 Task: Look for space in Potenza, Italy from 8th June, 2023 to 16th June, 2023 for 2 adults in price range Rs.10000 to Rs.15000. Place can be entire place with 1  bedroom having 1 bed and 1 bathroom. Property type can be house, flat, guest house, hotel. Amenities needed are: wifi. Booking option can be shelf check-in. Required host language is English.
Action: Mouse moved to (409, 99)
Screenshot: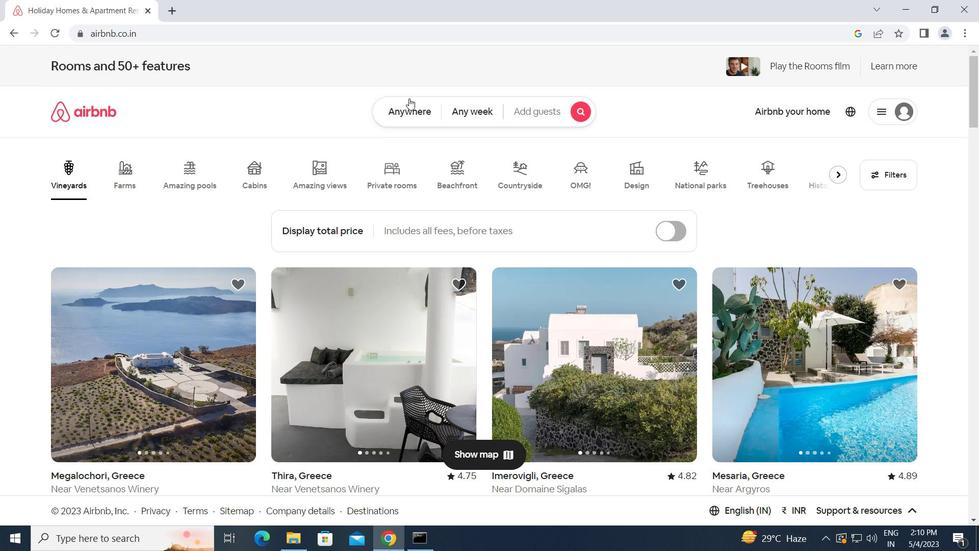 
Action: Mouse pressed left at (409, 99)
Screenshot: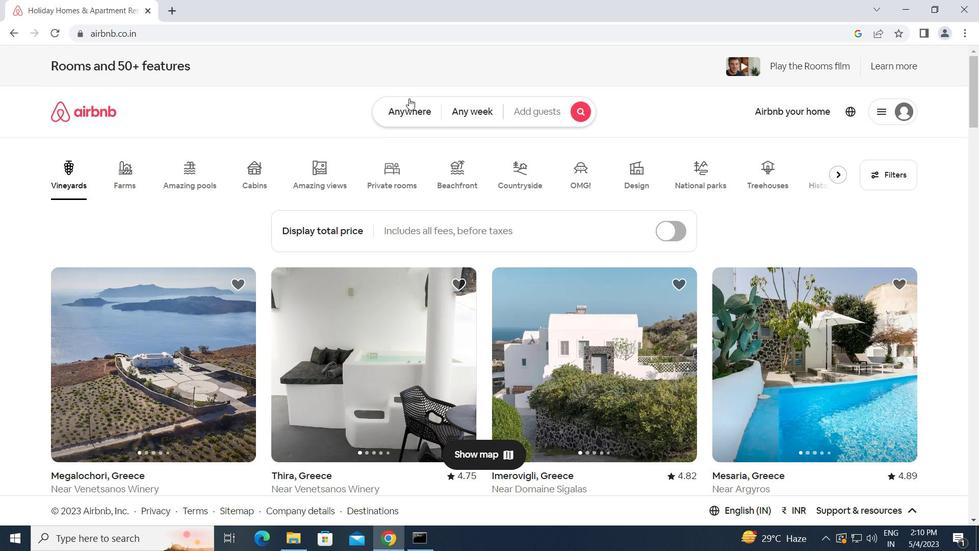 
Action: Mouse moved to (346, 153)
Screenshot: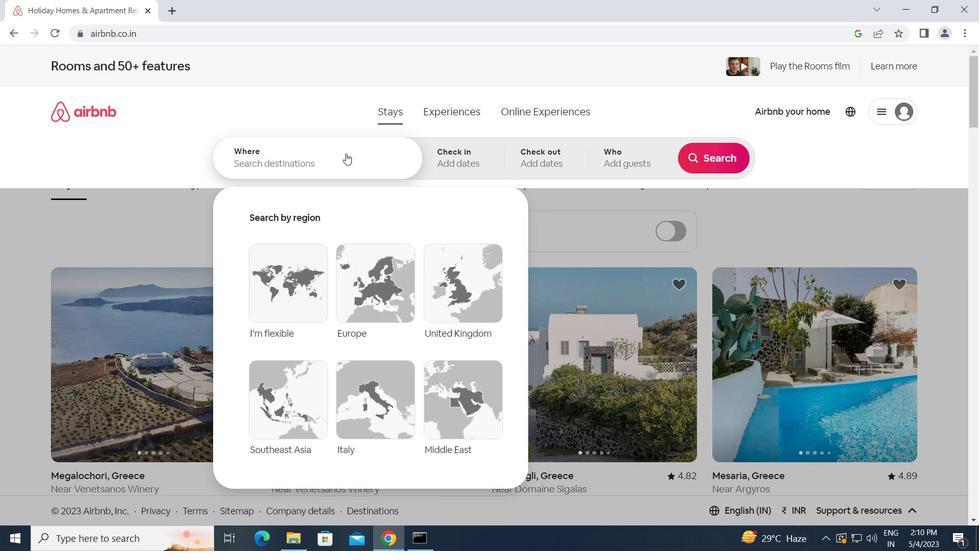 
Action: Mouse pressed left at (346, 153)
Screenshot: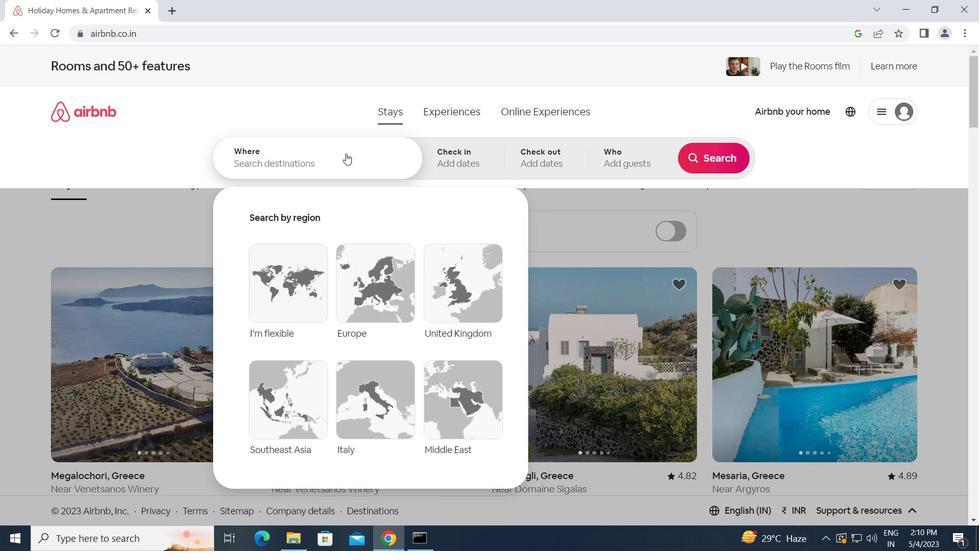 
Action: Key pressed <Key.caps_lock>p<Key.caps_lock>otenza,<Key.space><Key.caps_lock>i<Key.caps_lock>taly<Key.enter>
Screenshot: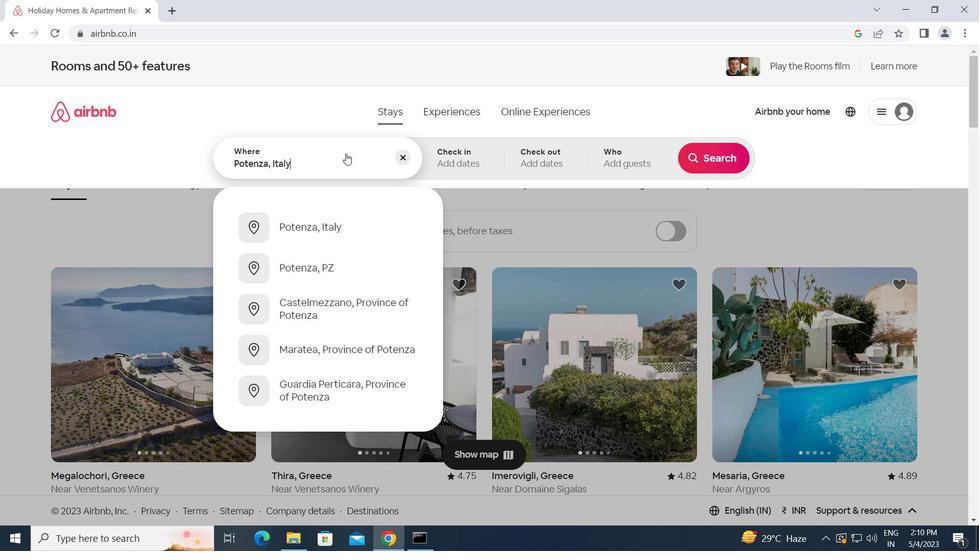 
Action: Mouse moved to (648, 342)
Screenshot: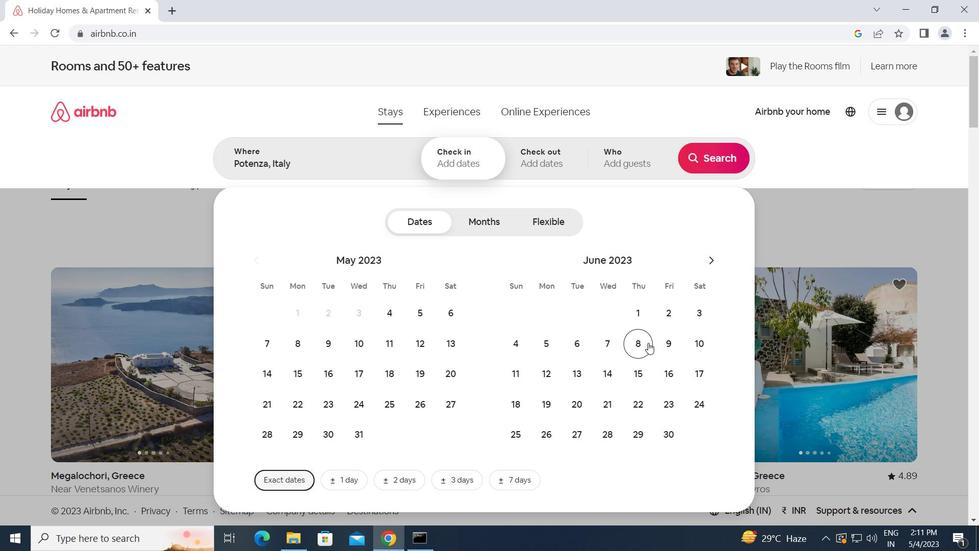
Action: Mouse pressed left at (648, 342)
Screenshot: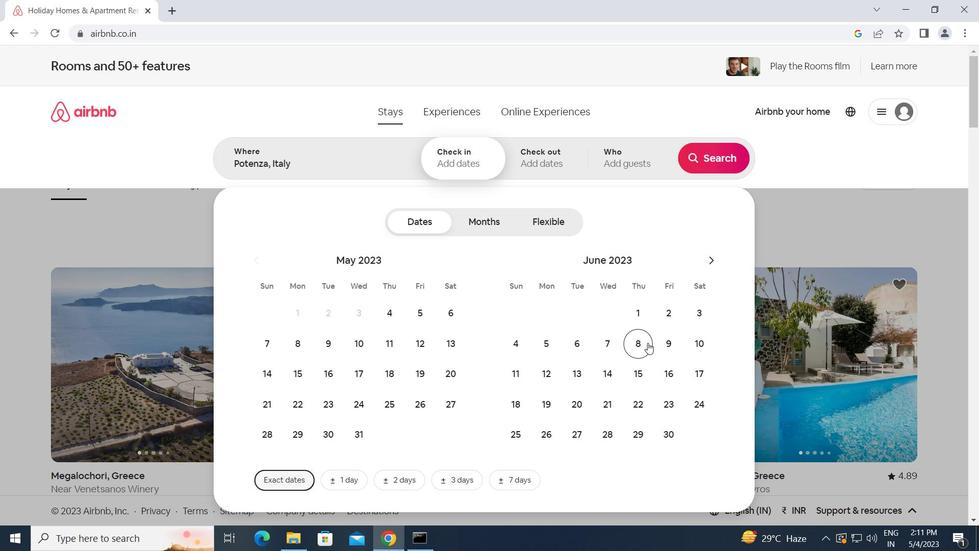 
Action: Mouse moved to (672, 374)
Screenshot: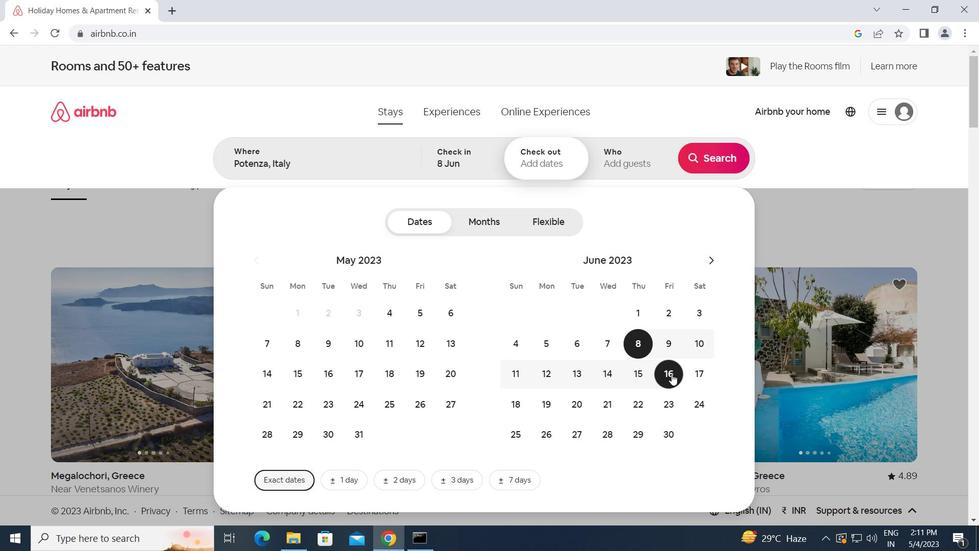 
Action: Mouse pressed left at (672, 374)
Screenshot: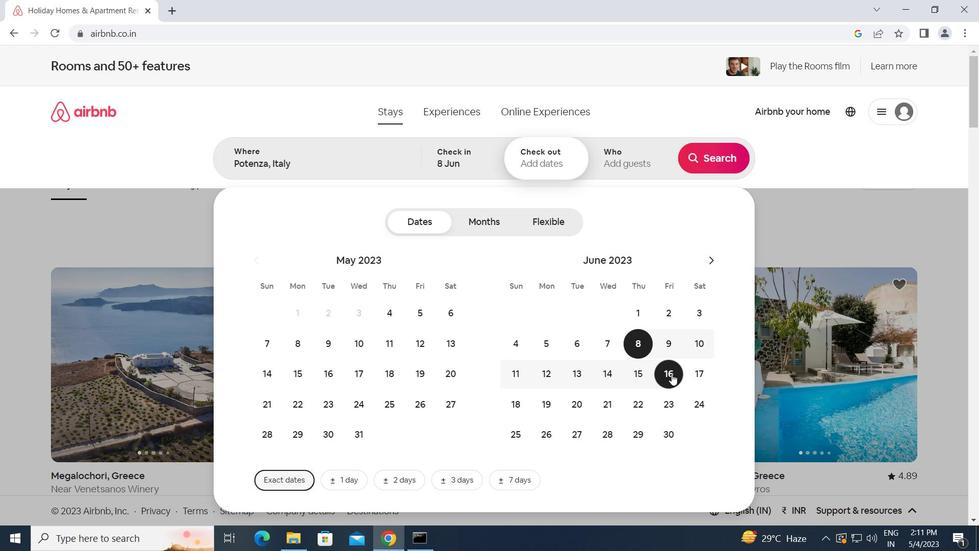 
Action: Mouse moved to (616, 152)
Screenshot: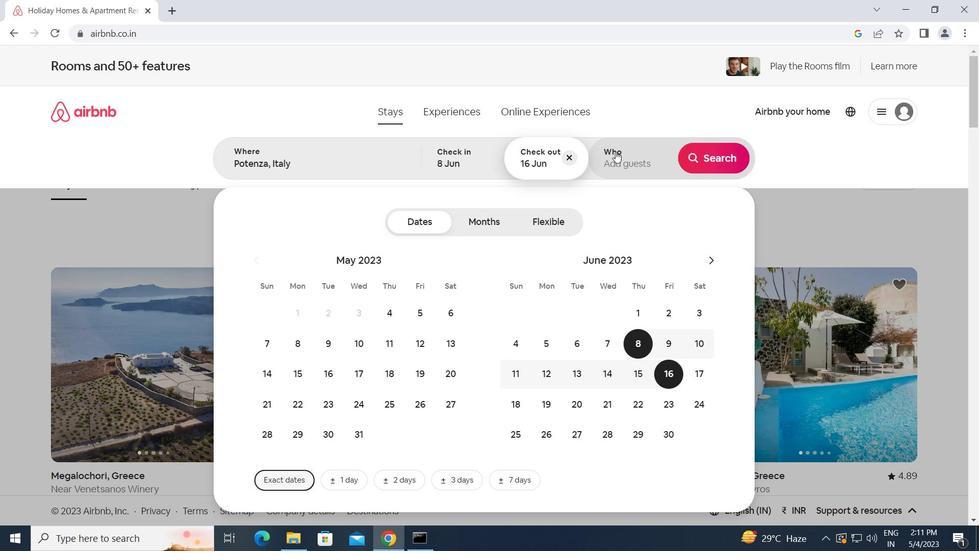 
Action: Mouse pressed left at (616, 152)
Screenshot: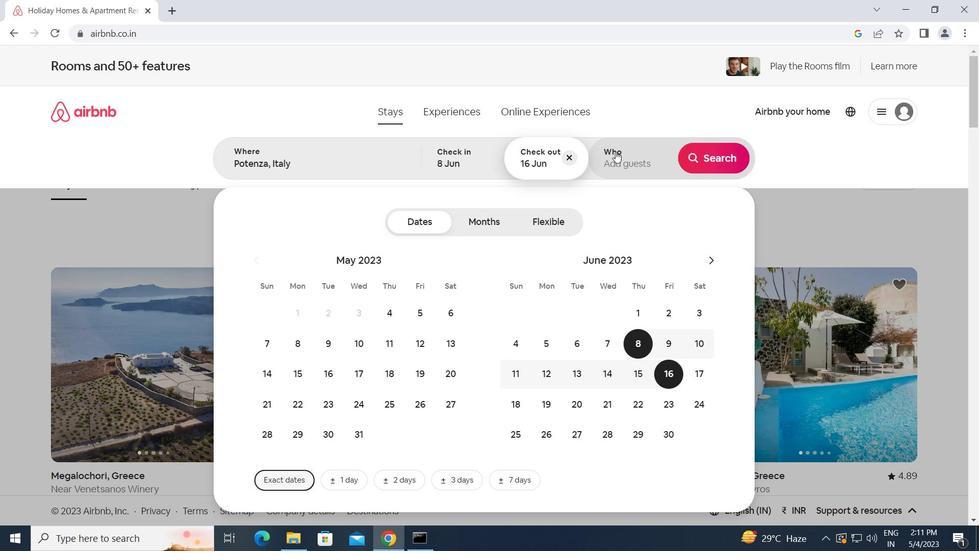 
Action: Mouse moved to (724, 230)
Screenshot: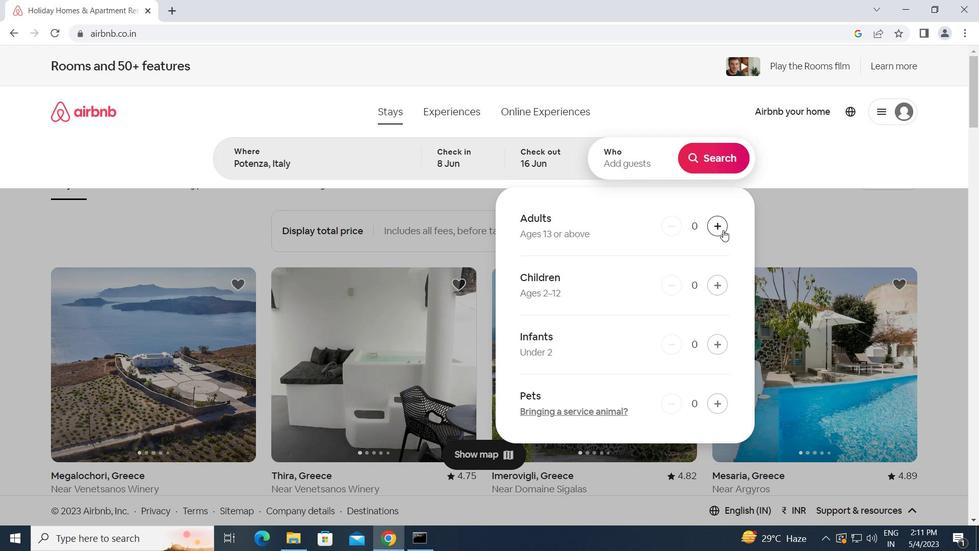 
Action: Mouse pressed left at (724, 230)
Screenshot: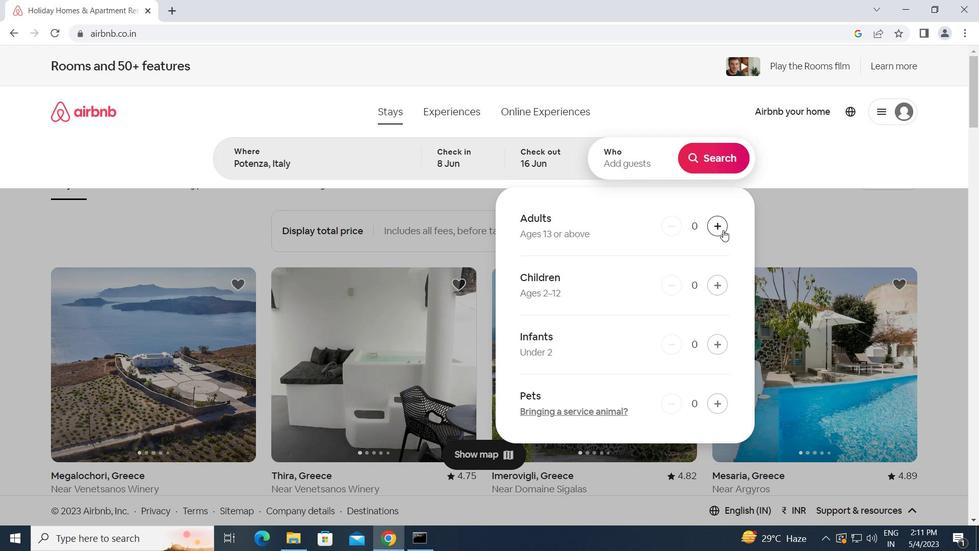 
Action: Mouse pressed left at (724, 230)
Screenshot: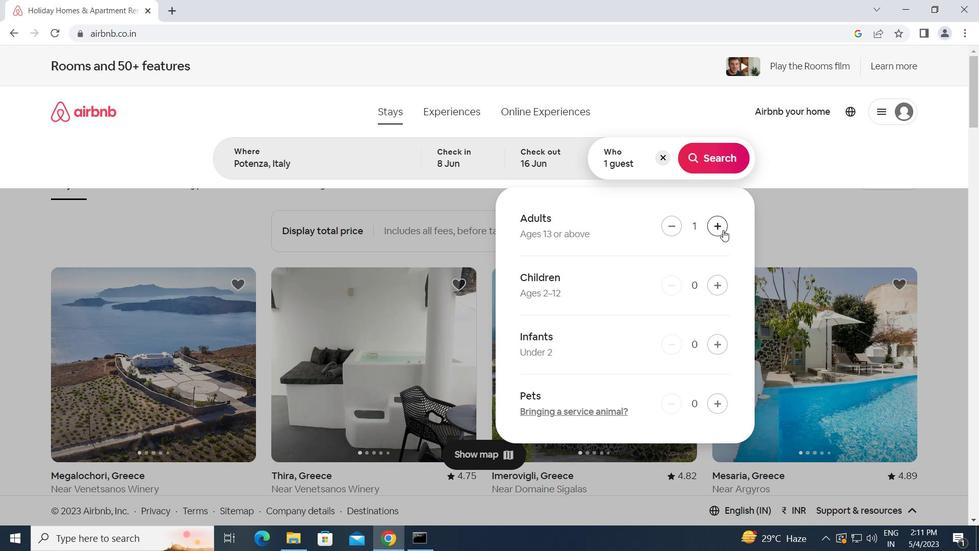 
Action: Mouse moved to (709, 165)
Screenshot: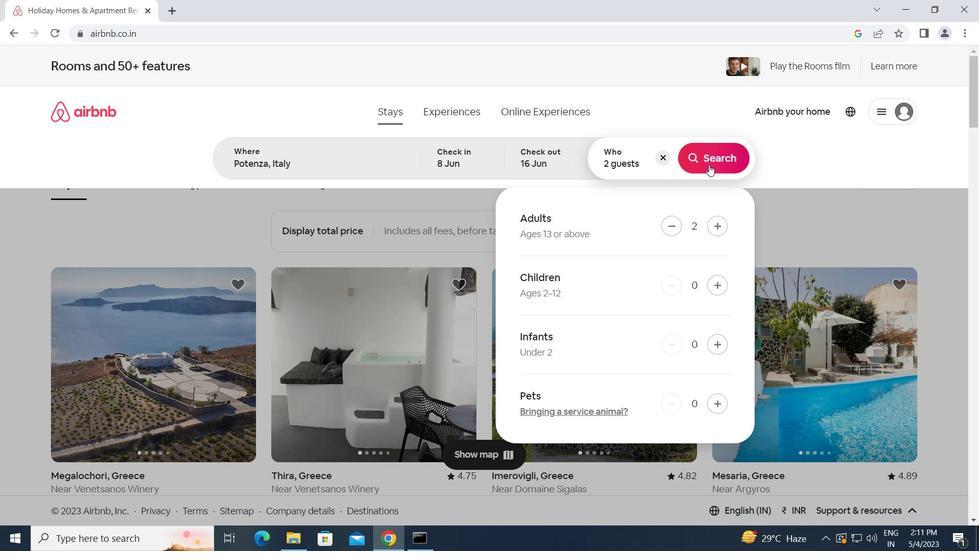 
Action: Mouse pressed left at (709, 165)
Screenshot: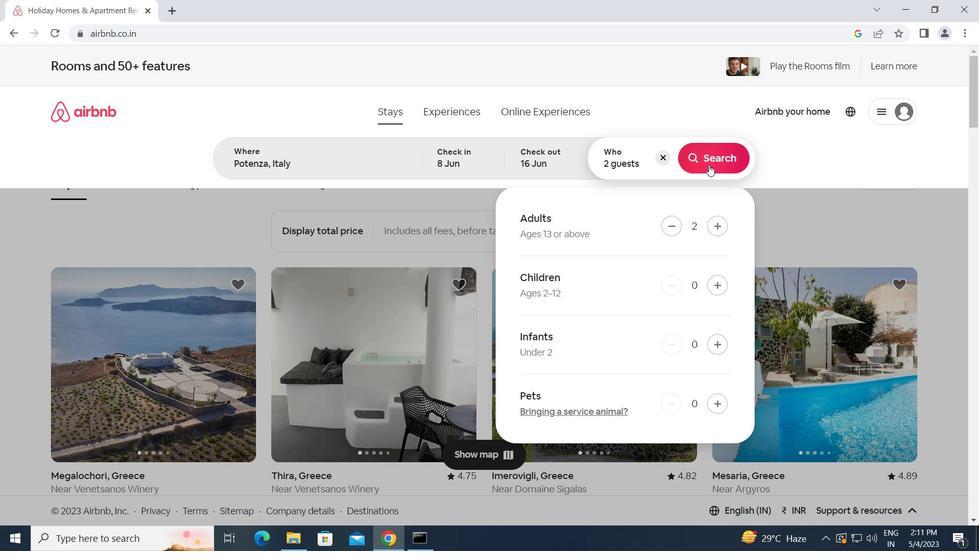 
Action: Mouse moved to (919, 121)
Screenshot: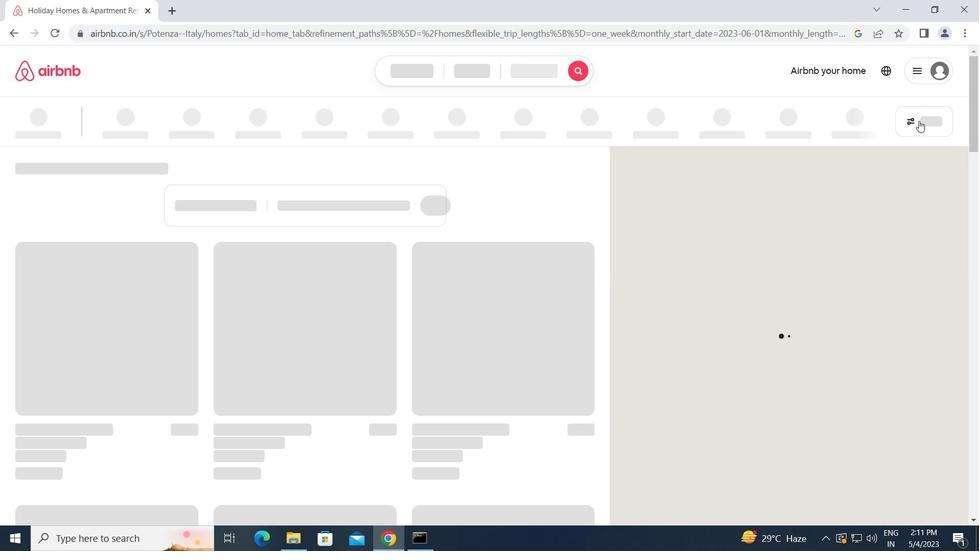 
Action: Mouse pressed left at (919, 121)
Screenshot: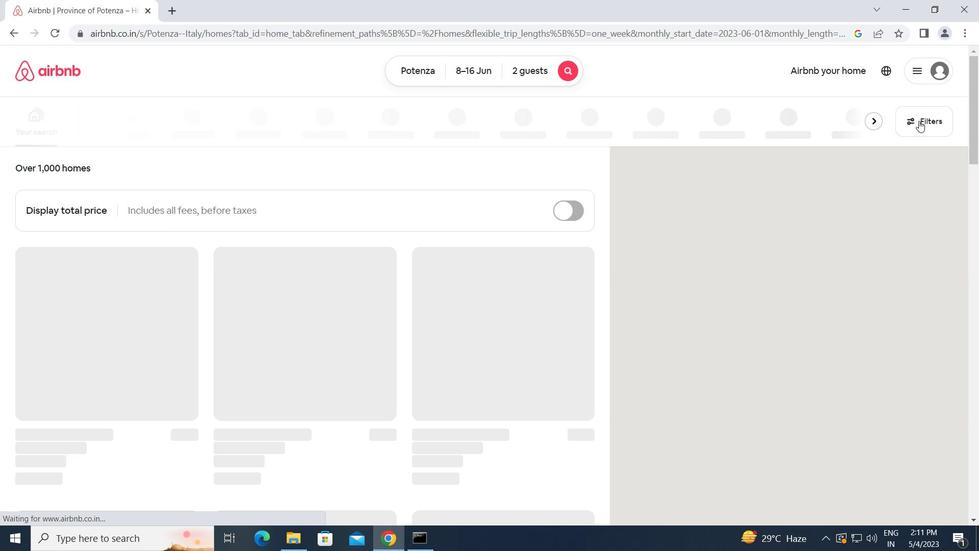 
Action: Mouse moved to (320, 289)
Screenshot: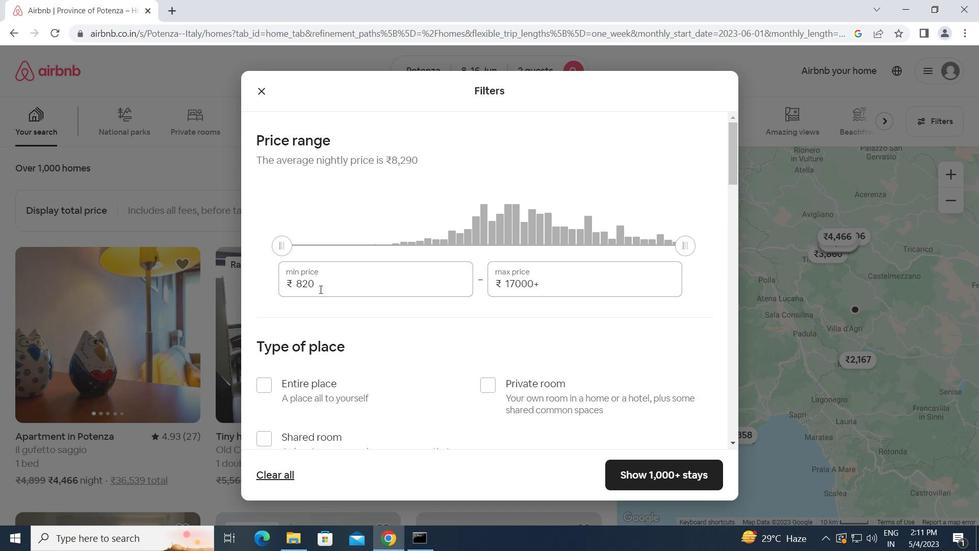 
Action: Mouse pressed left at (320, 289)
Screenshot: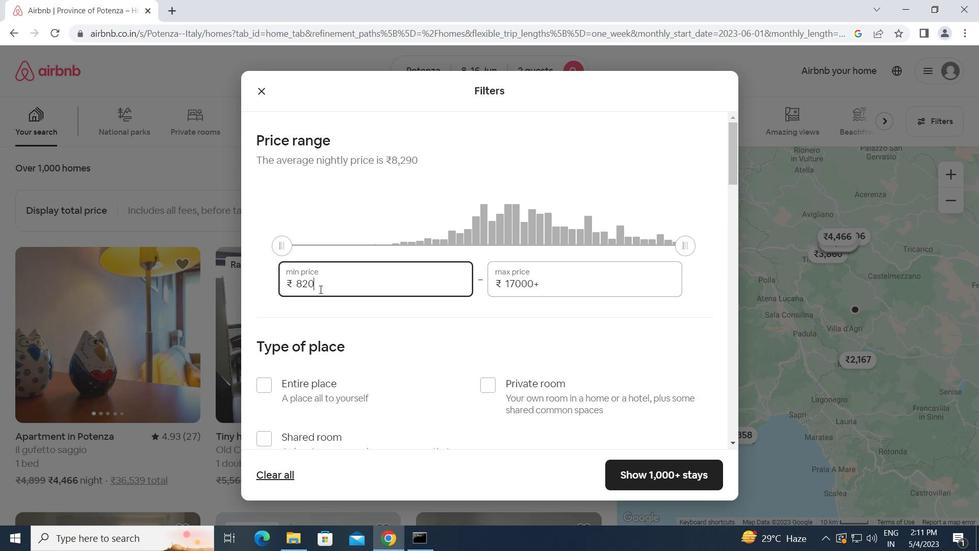 
Action: Mouse moved to (294, 291)
Screenshot: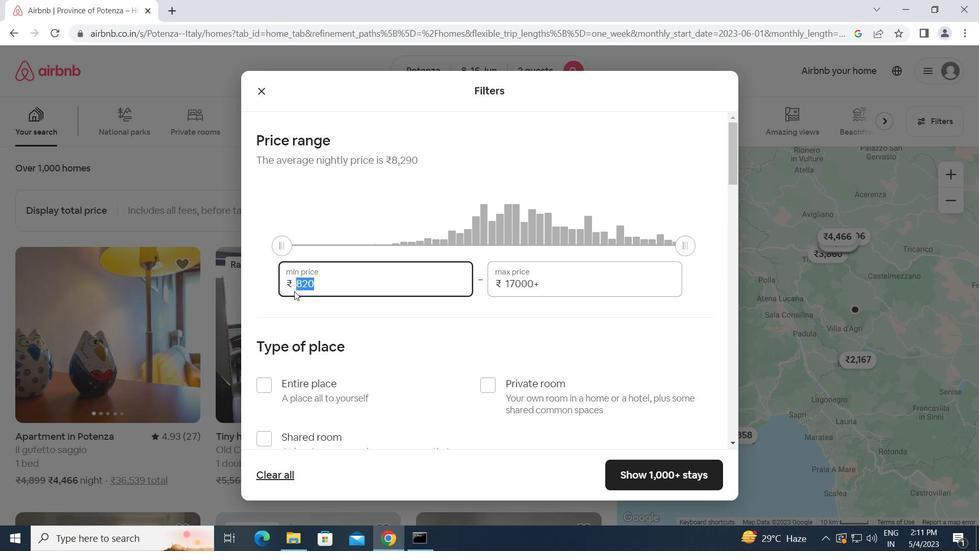 
Action: Key pressed 10
Screenshot: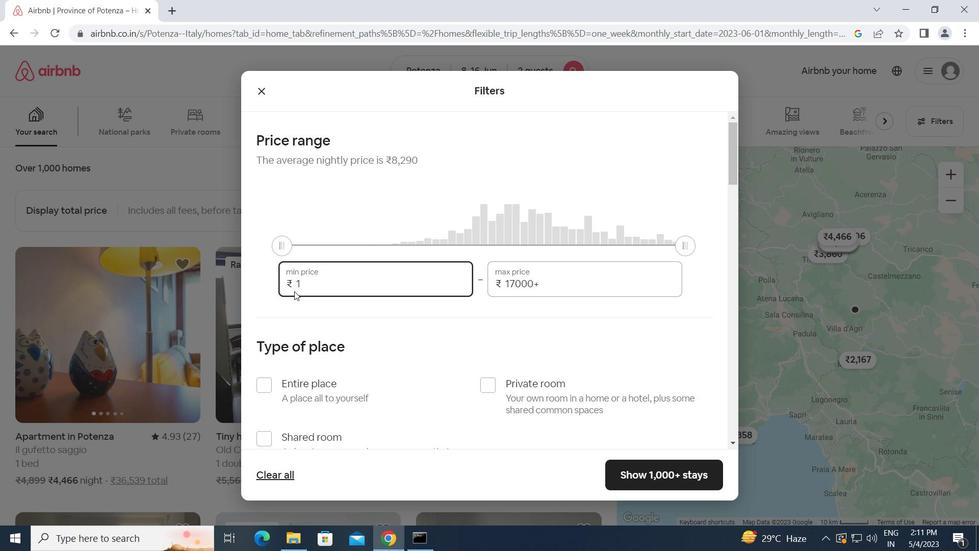
Action: Mouse moved to (348, 308)
Screenshot: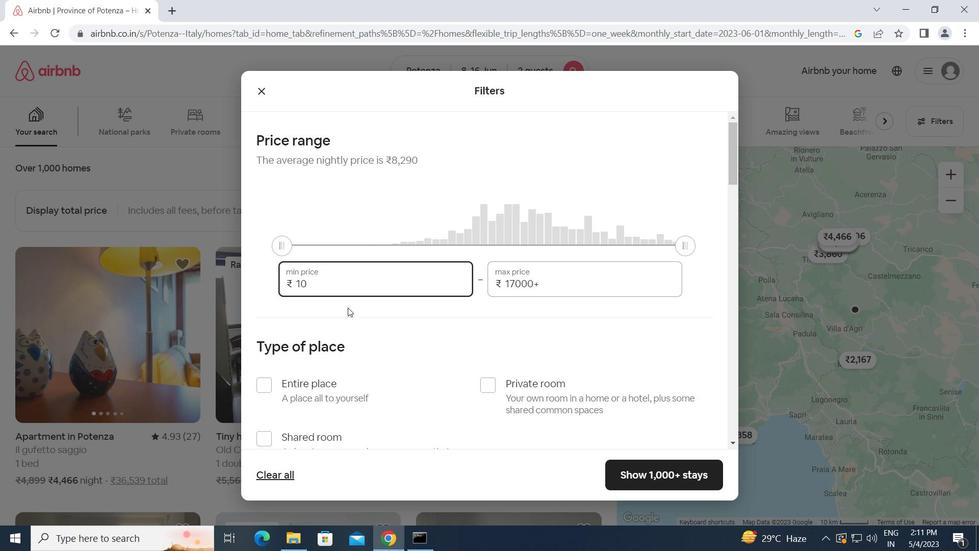 
Action: Key pressed 000<Key.tab>15000
Screenshot: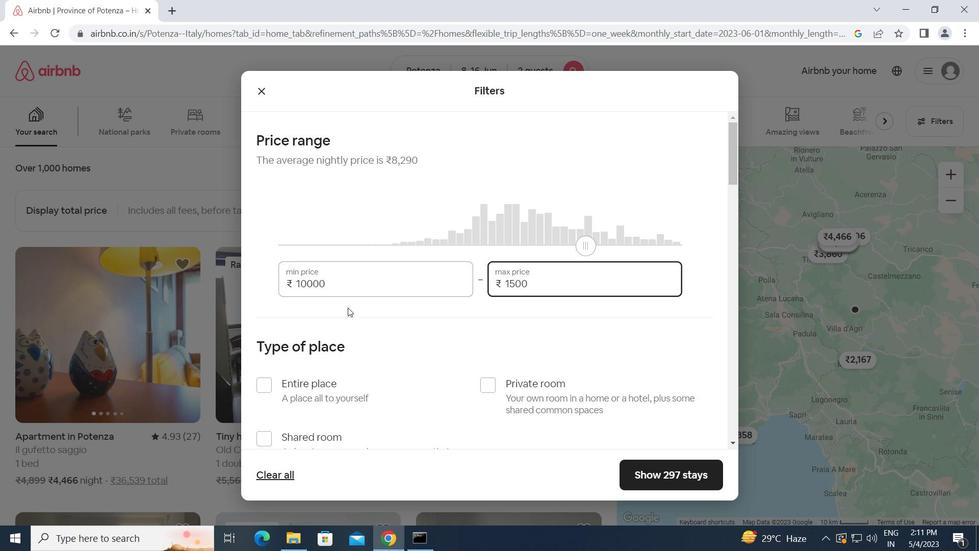 
Action: Mouse moved to (266, 384)
Screenshot: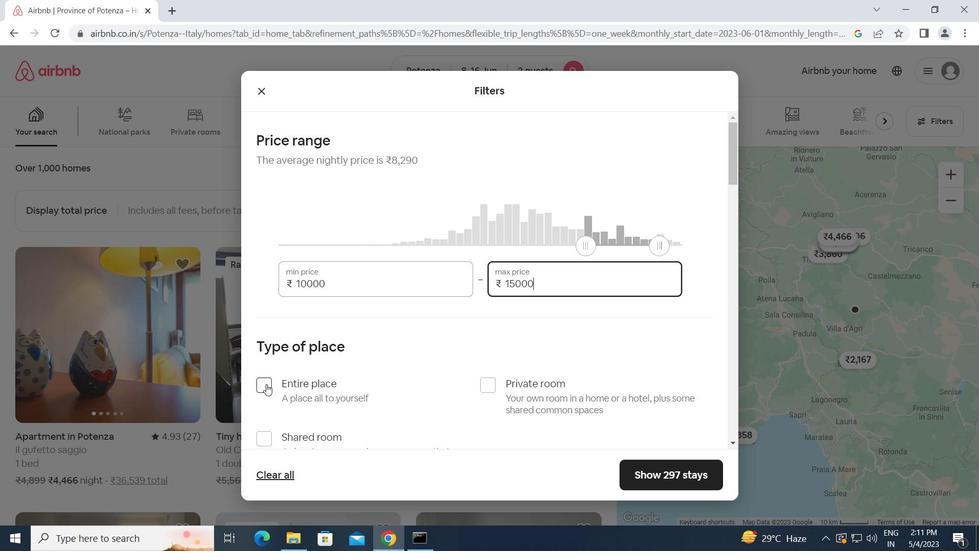 
Action: Mouse pressed left at (266, 384)
Screenshot: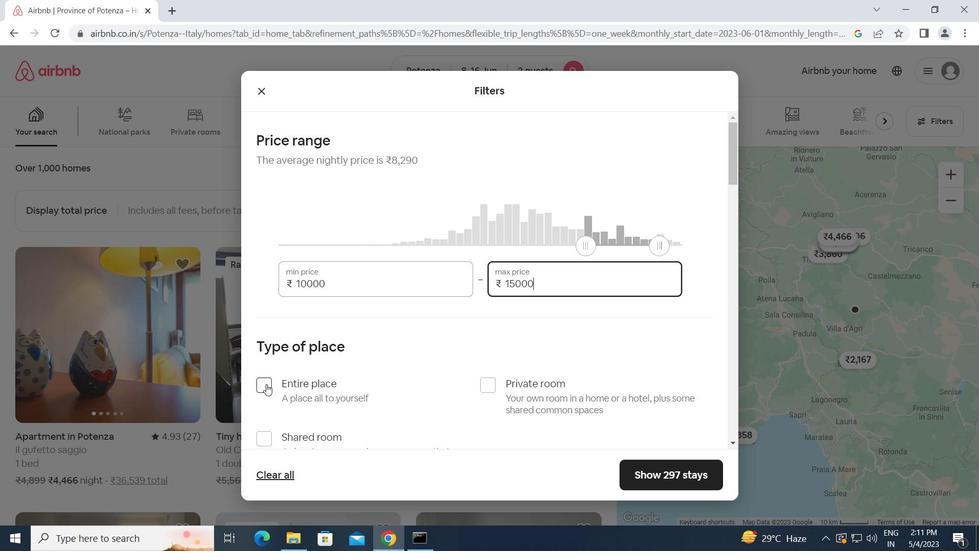 
Action: Mouse moved to (380, 374)
Screenshot: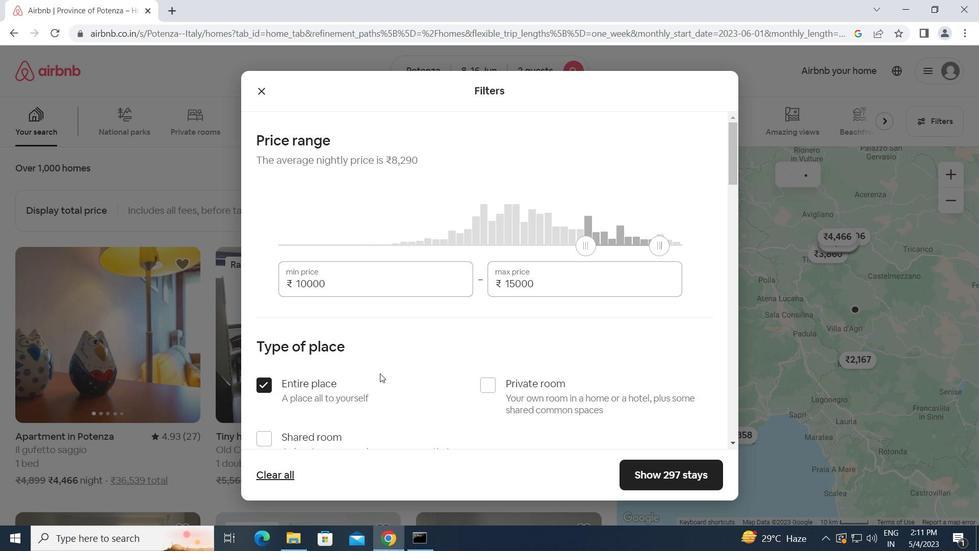 
Action: Mouse scrolled (380, 373) with delta (0, 0)
Screenshot: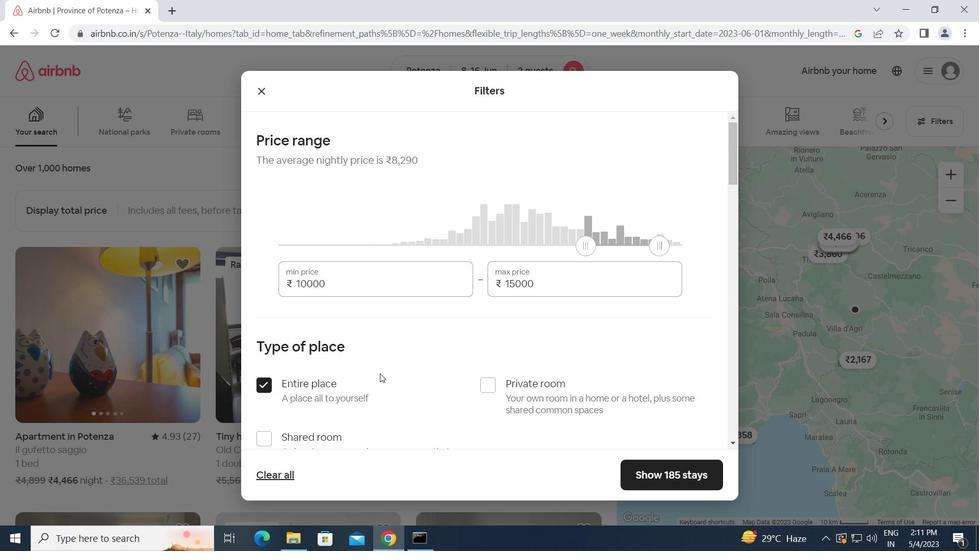 
Action: Mouse scrolled (380, 373) with delta (0, 0)
Screenshot: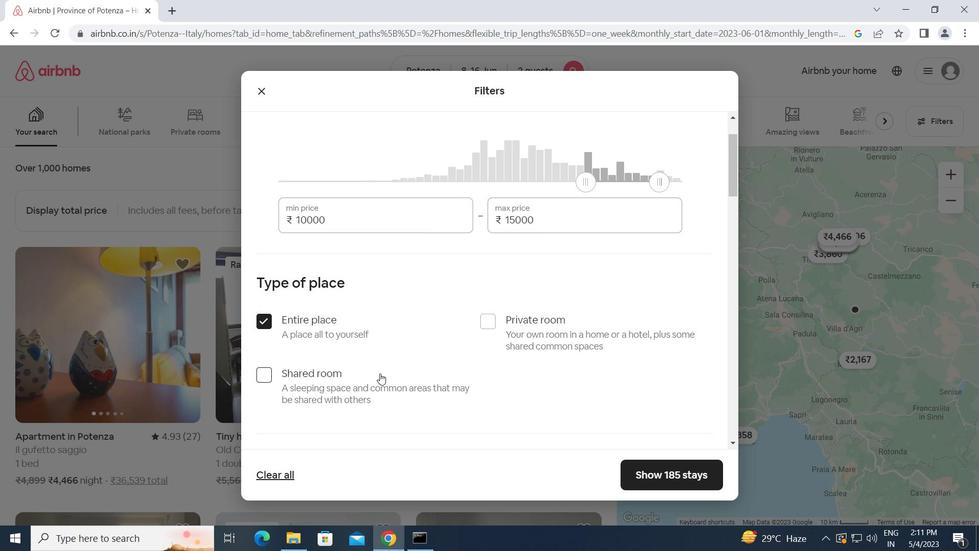 
Action: Mouse moved to (333, 385)
Screenshot: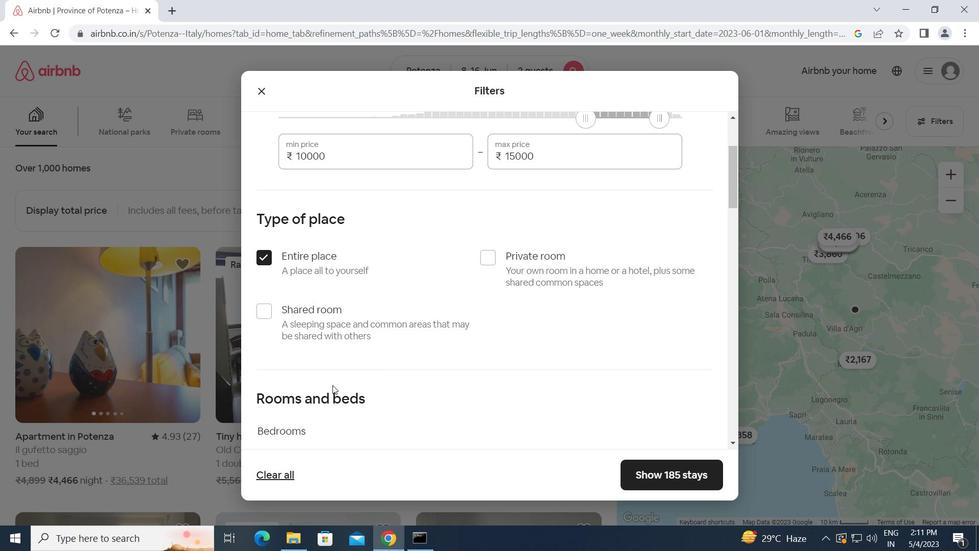 
Action: Mouse scrolled (333, 384) with delta (0, 0)
Screenshot: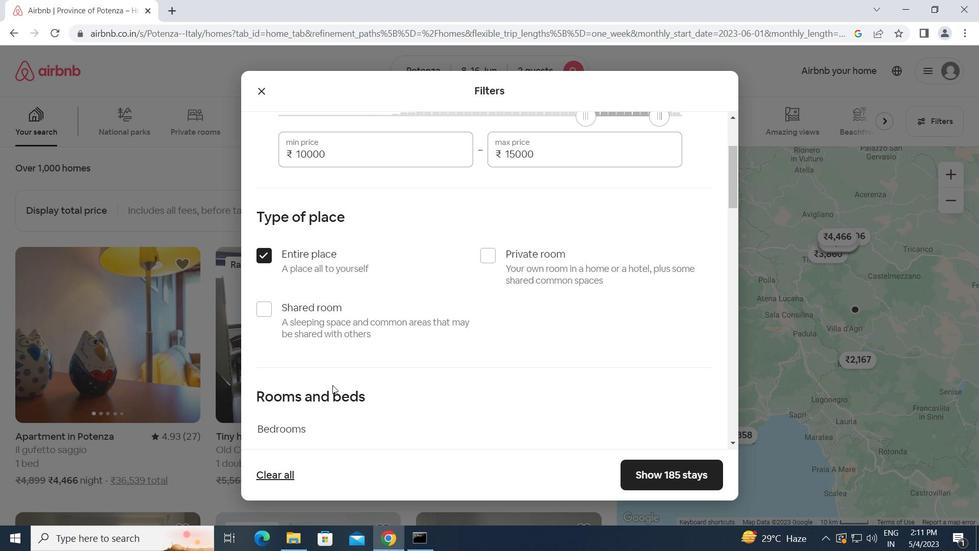 
Action: Mouse moved to (328, 402)
Screenshot: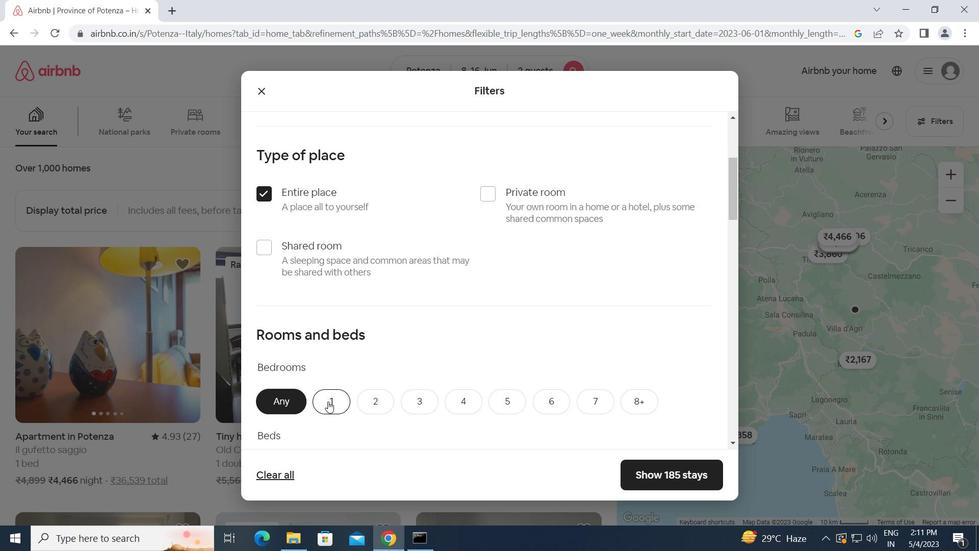 
Action: Mouse pressed left at (328, 402)
Screenshot: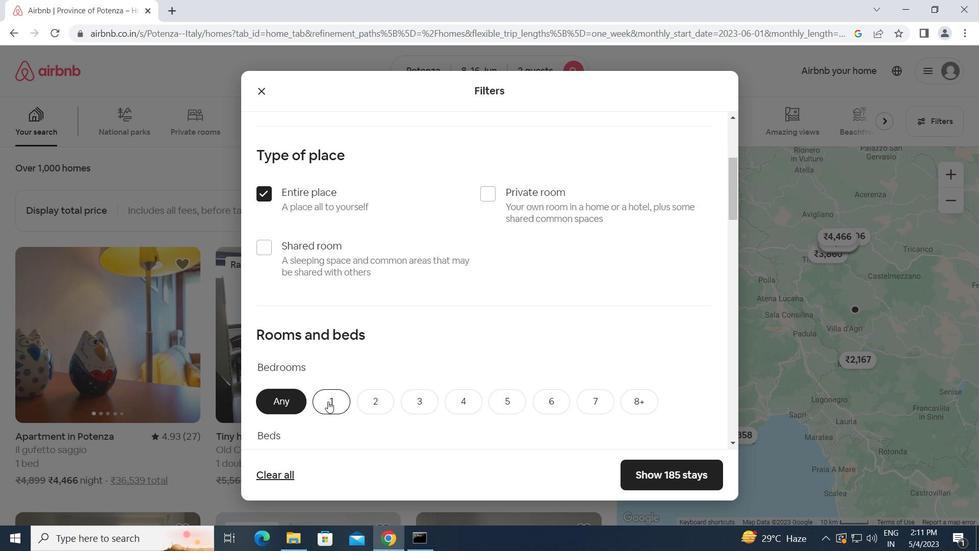 
Action: Mouse moved to (427, 426)
Screenshot: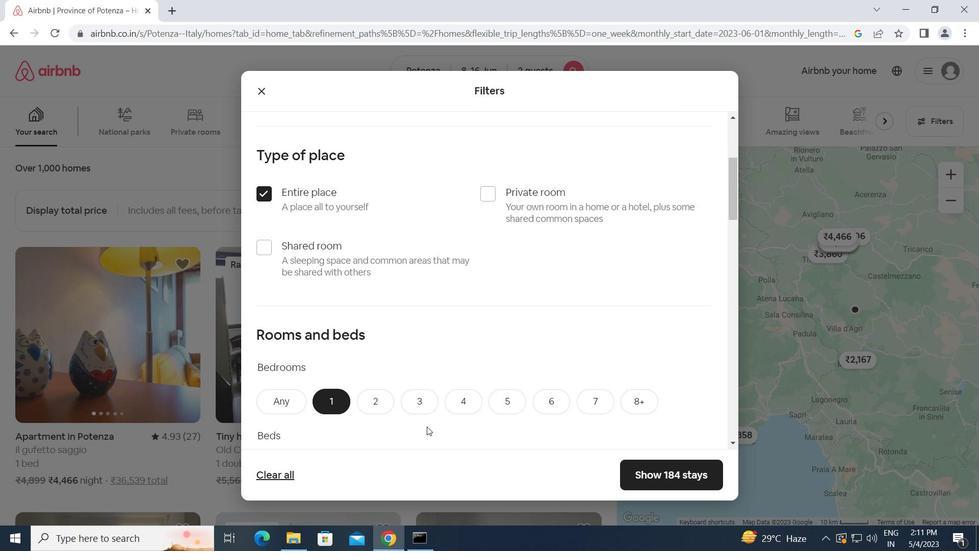 
Action: Mouse scrolled (427, 426) with delta (0, 0)
Screenshot: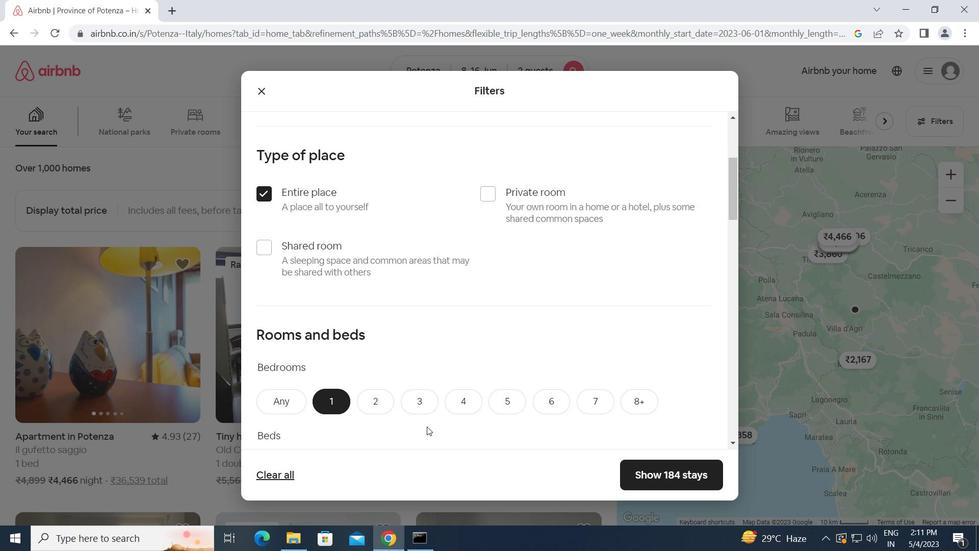 
Action: Mouse scrolled (427, 426) with delta (0, 0)
Screenshot: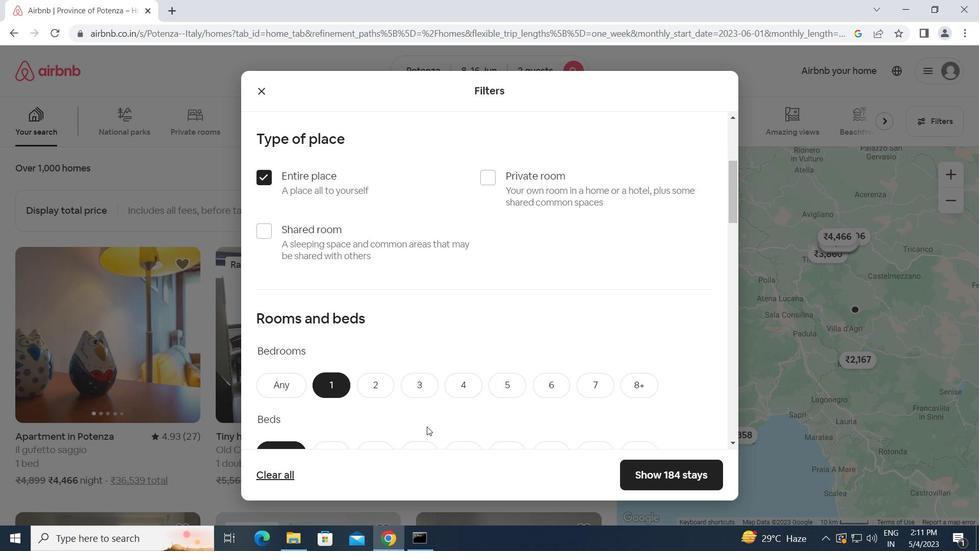 
Action: Mouse moved to (336, 345)
Screenshot: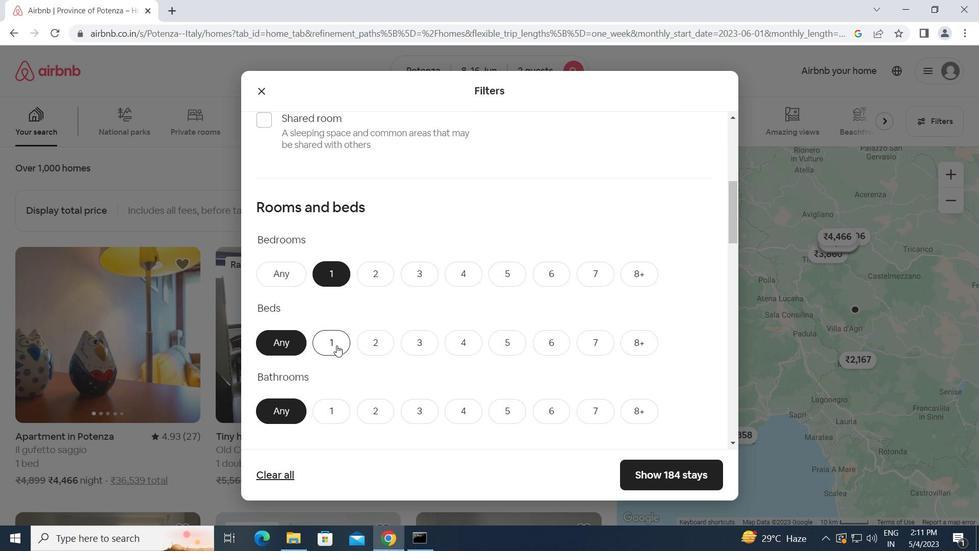 
Action: Mouse pressed left at (336, 345)
Screenshot: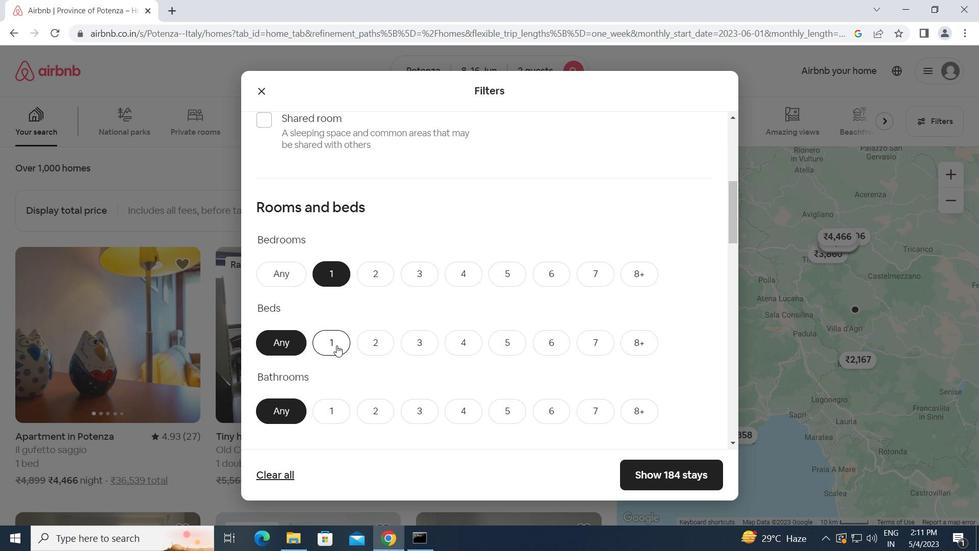 
Action: Mouse moved to (337, 416)
Screenshot: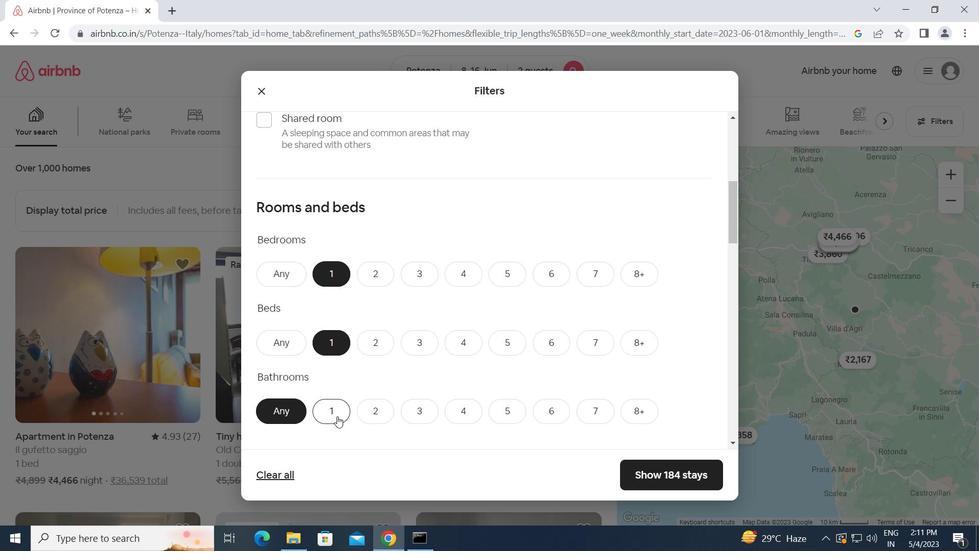 
Action: Mouse pressed left at (337, 416)
Screenshot: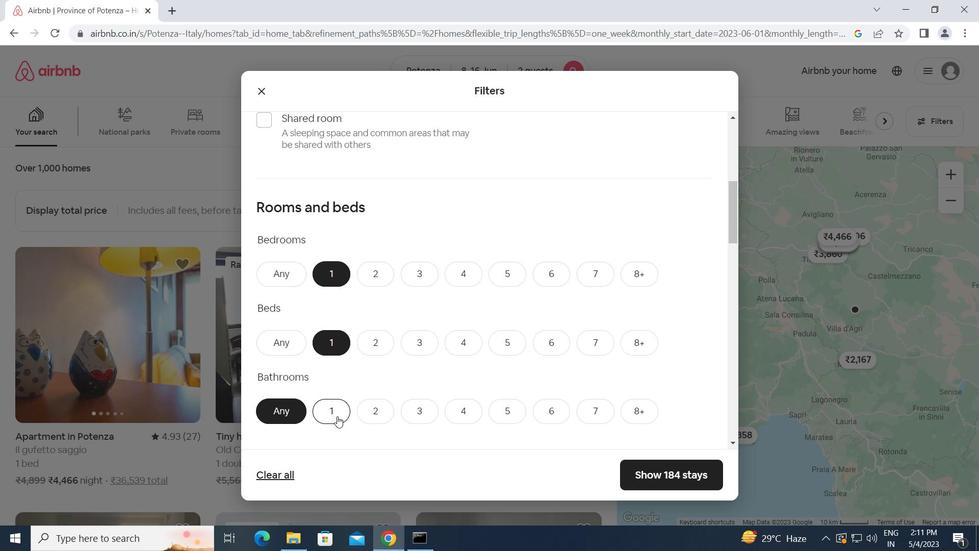 
Action: Mouse moved to (547, 434)
Screenshot: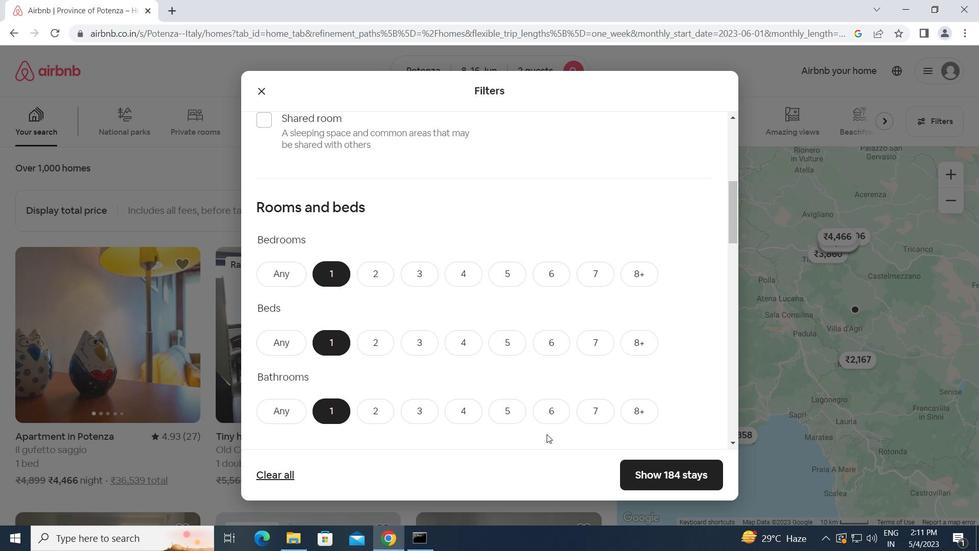 
Action: Mouse scrolled (547, 433) with delta (0, 0)
Screenshot: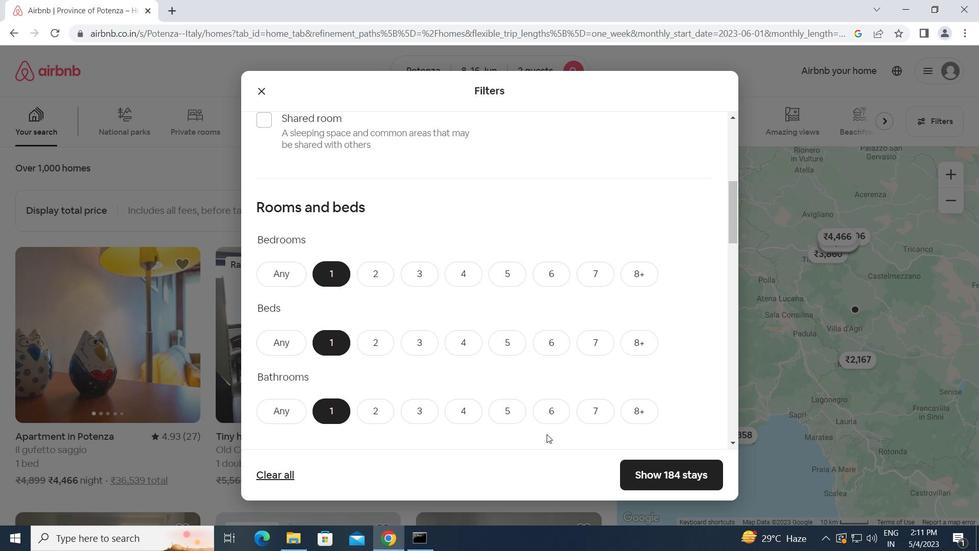 
Action: Mouse moved to (547, 434)
Screenshot: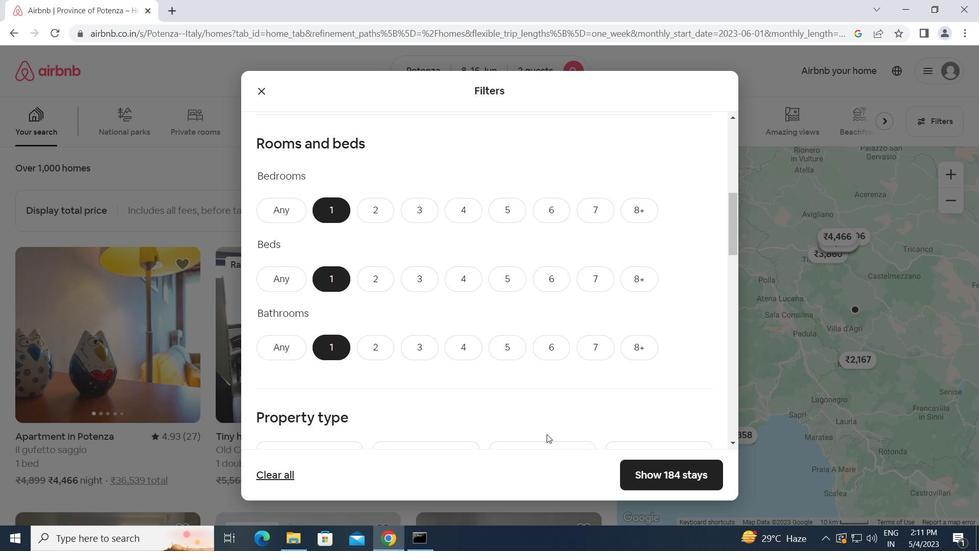 
Action: Mouse scrolled (547, 433) with delta (0, 0)
Screenshot: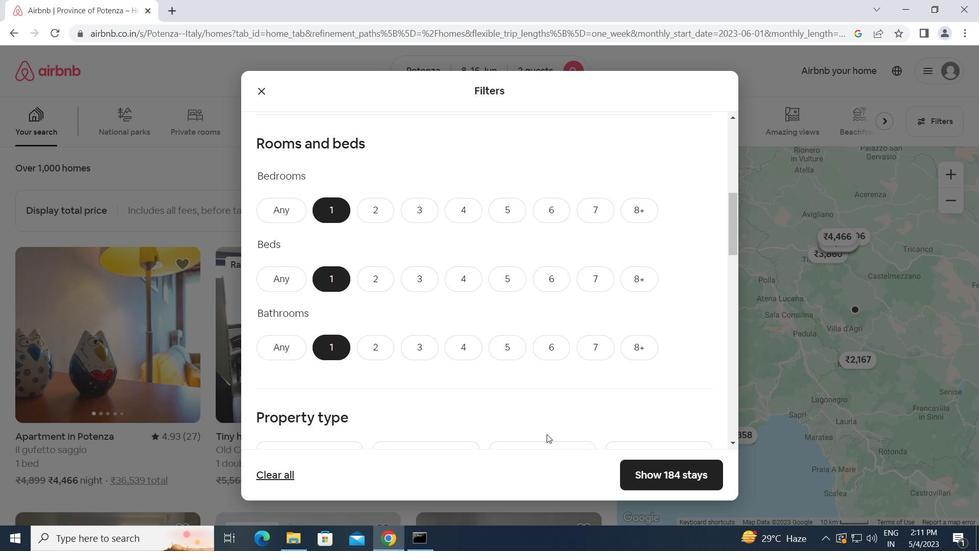 
Action: Mouse scrolled (547, 433) with delta (0, 0)
Screenshot: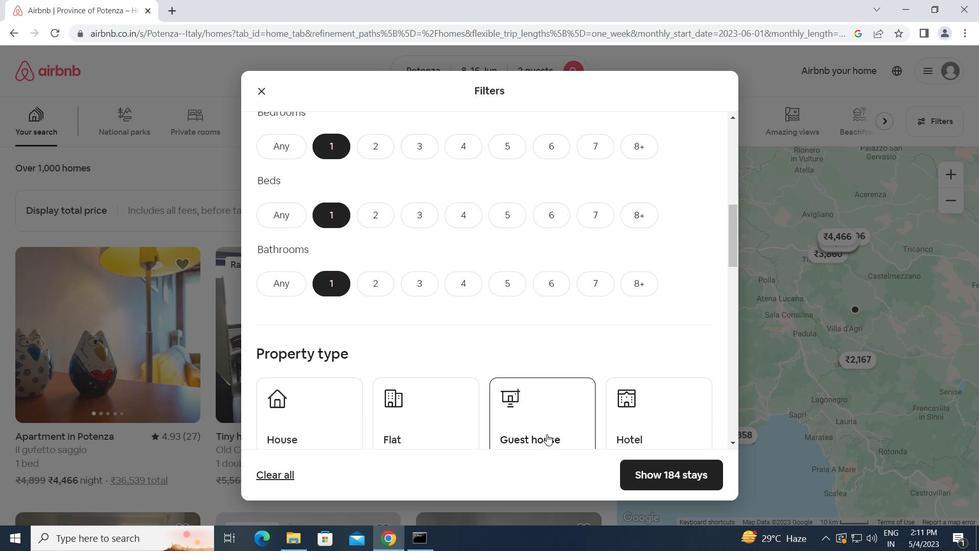 
Action: Mouse moved to (309, 347)
Screenshot: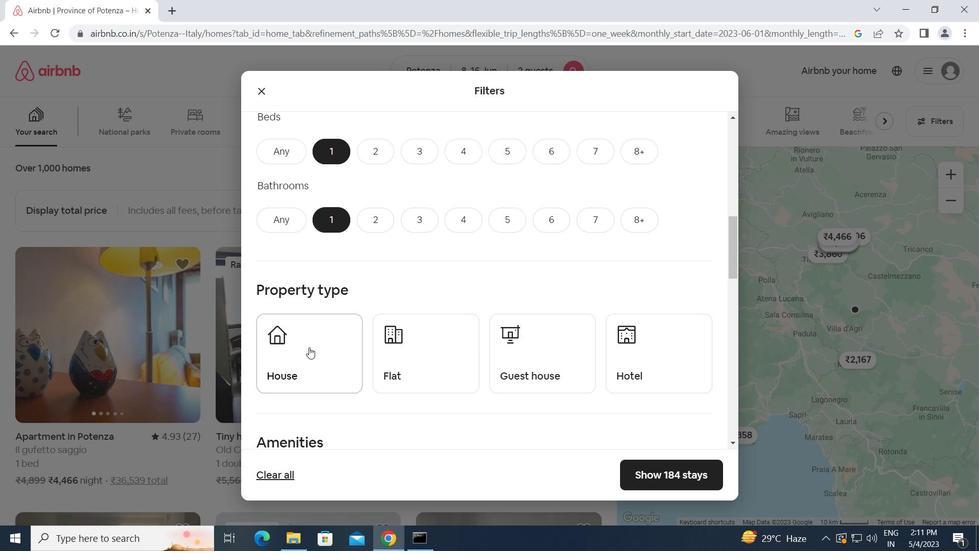
Action: Mouse pressed left at (309, 347)
Screenshot: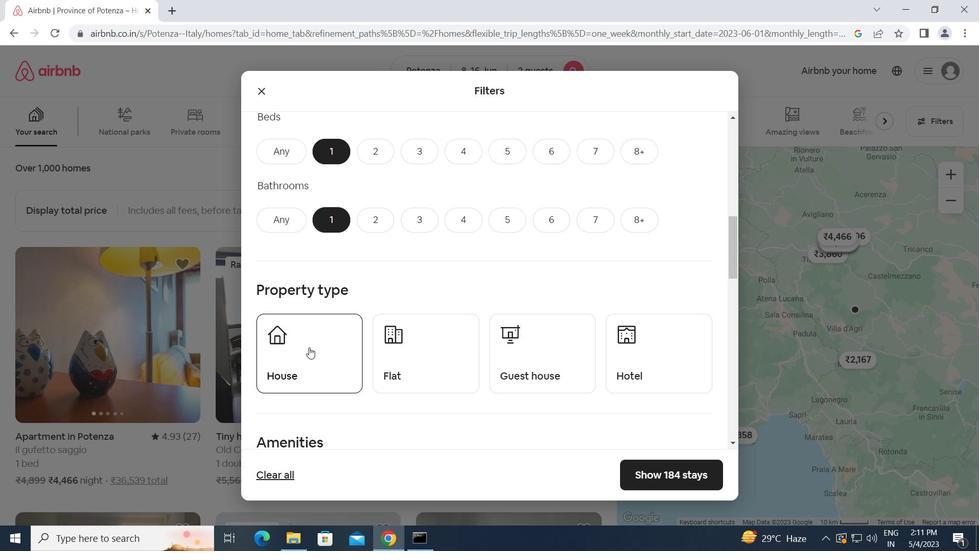 
Action: Mouse moved to (417, 377)
Screenshot: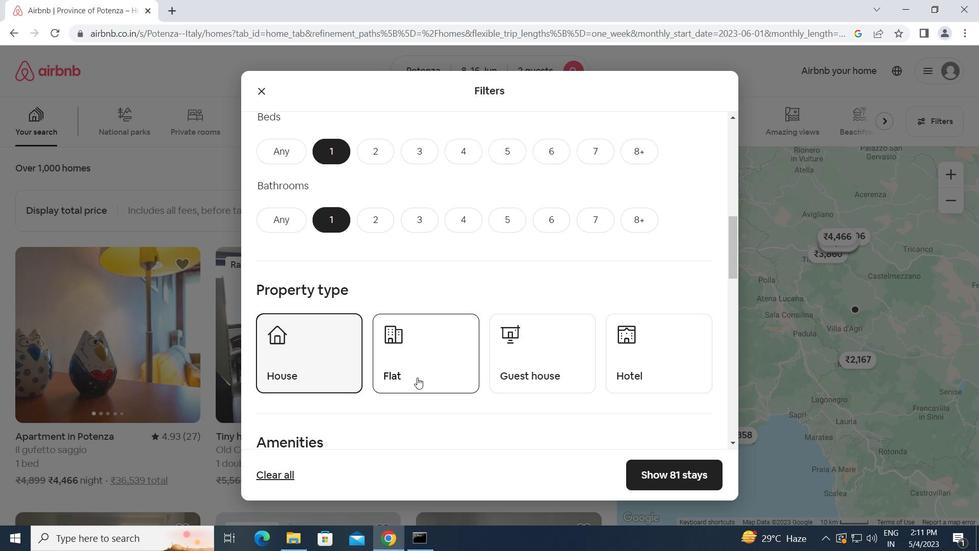 
Action: Mouse pressed left at (417, 377)
Screenshot: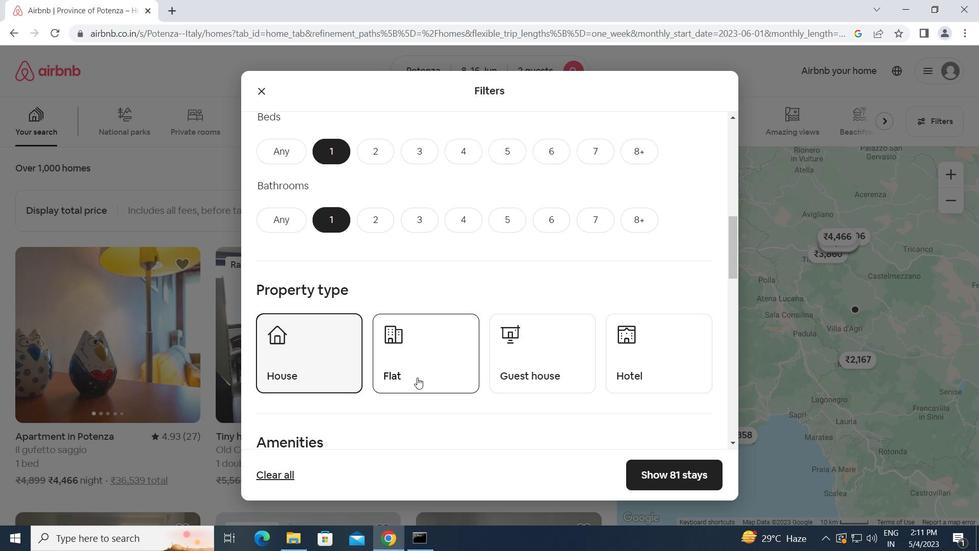 
Action: Mouse moved to (554, 370)
Screenshot: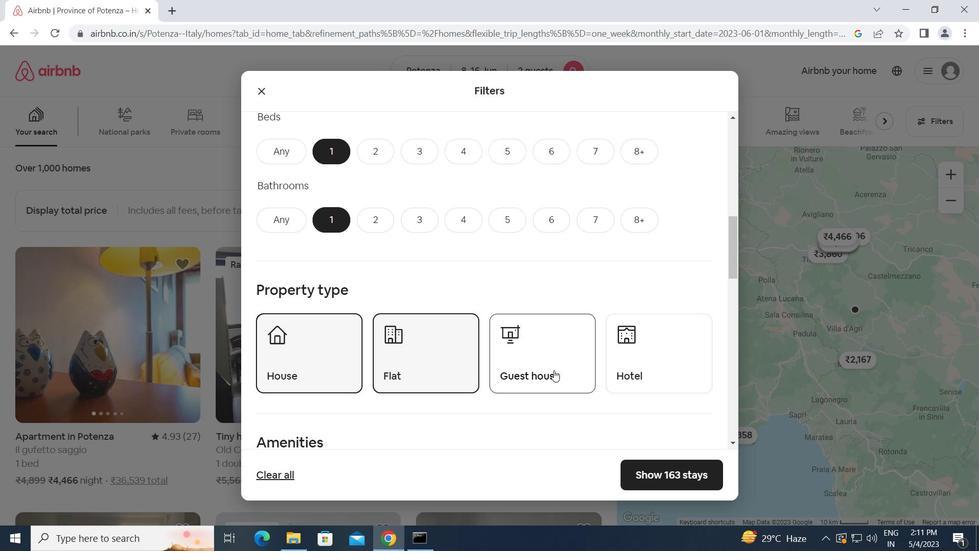 
Action: Mouse pressed left at (554, 370)
Screenshot: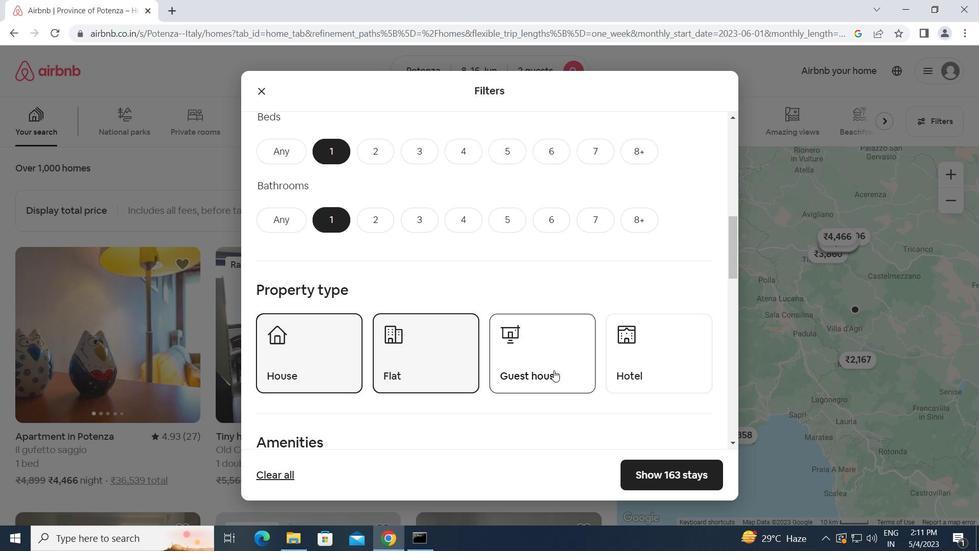 
Action: Mouse moved to (621, 366)
Screenshot: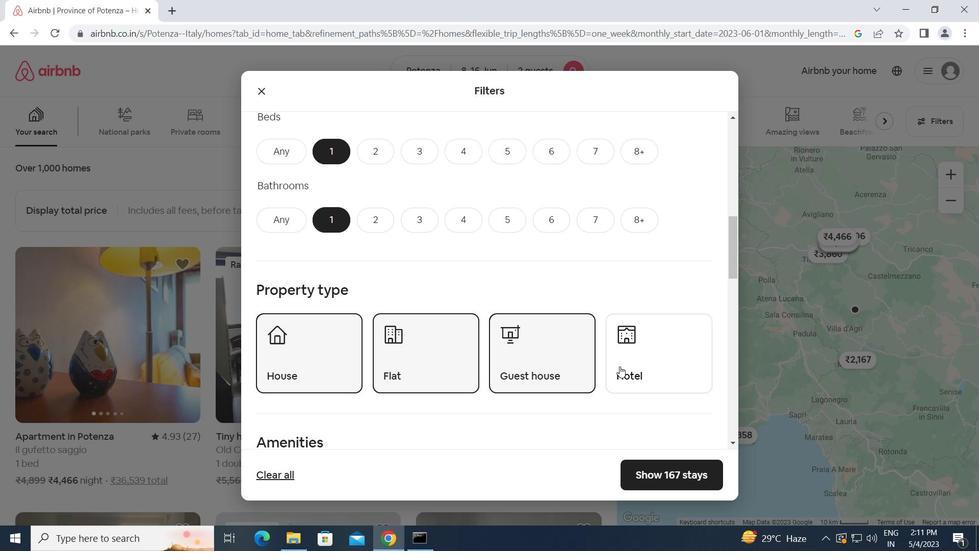 
Action: Mouse pressed left at (621, 366)
Screenshot: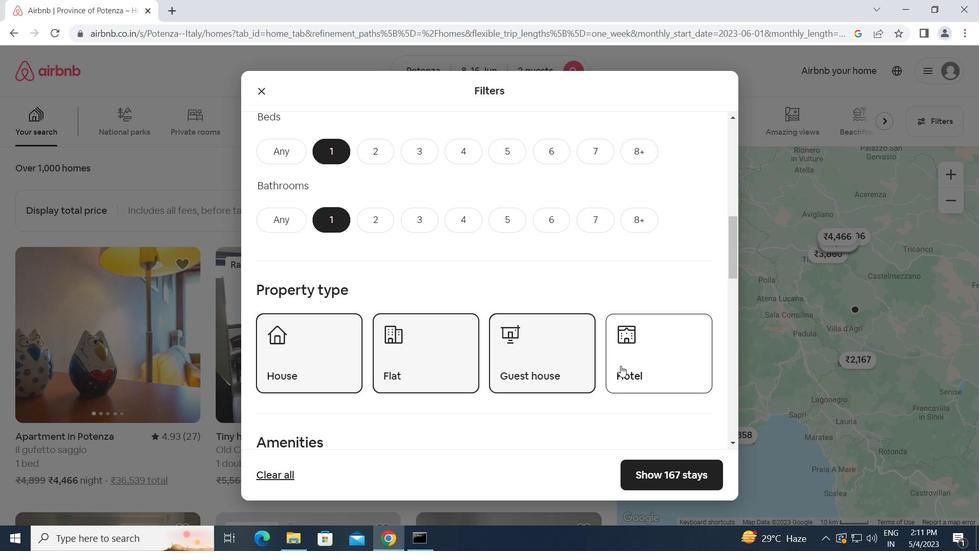 
Action: Mouse moved to (569, 372)
Screenshot: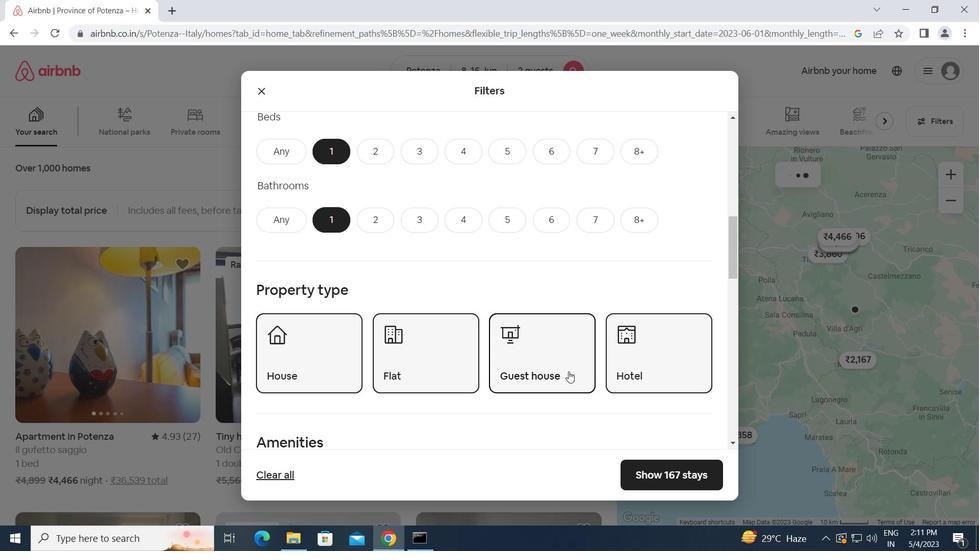 
Action: Mouse scrolled (569, 371) with delta (0, 0)
Screenshot: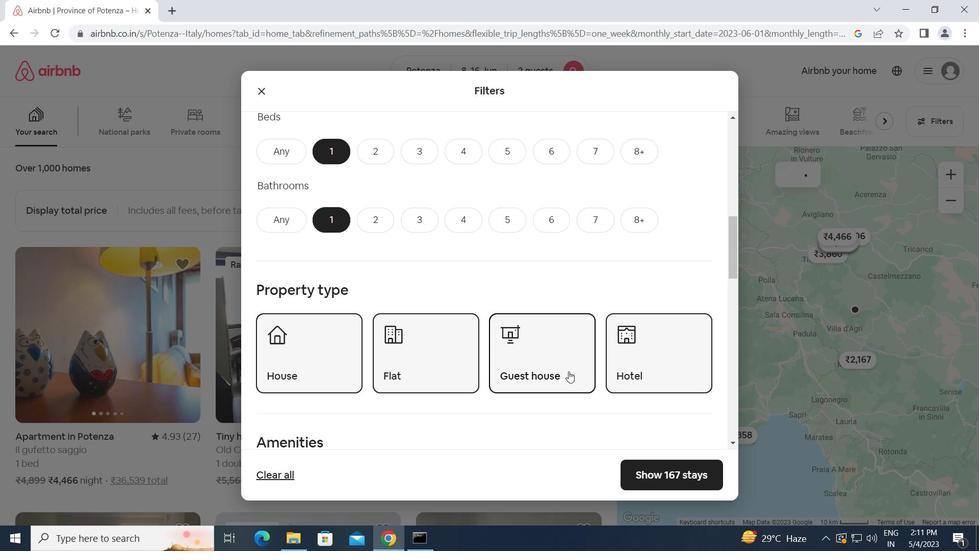 
Action: Mouse scrolled (569, 371) with delta (0, 0)
Screenshot: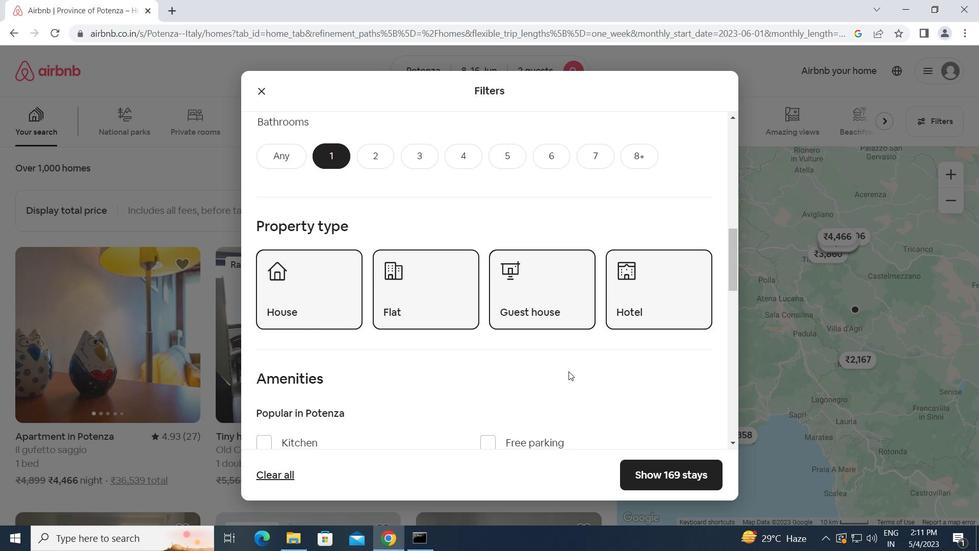 
Action: Mouse moved to (479, 407)
Screenshot: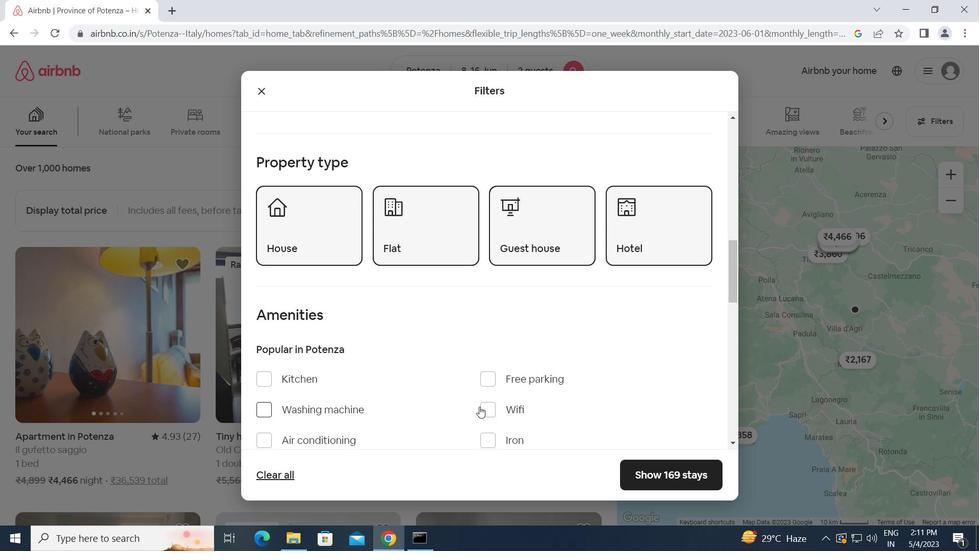 
Action: Mouse pressed left at (479, 407)
Screenshot: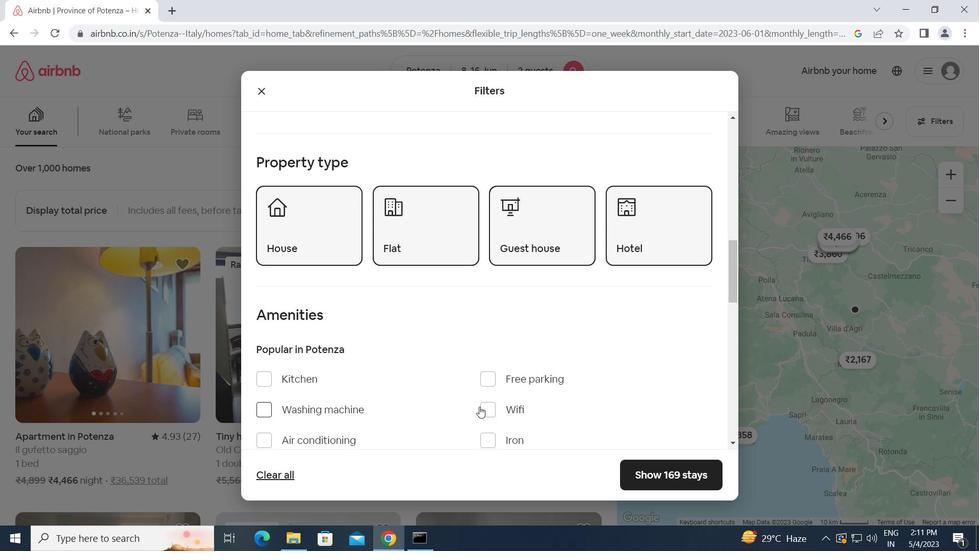 
Action: Mouse moved to (488, 413)
Screenshot: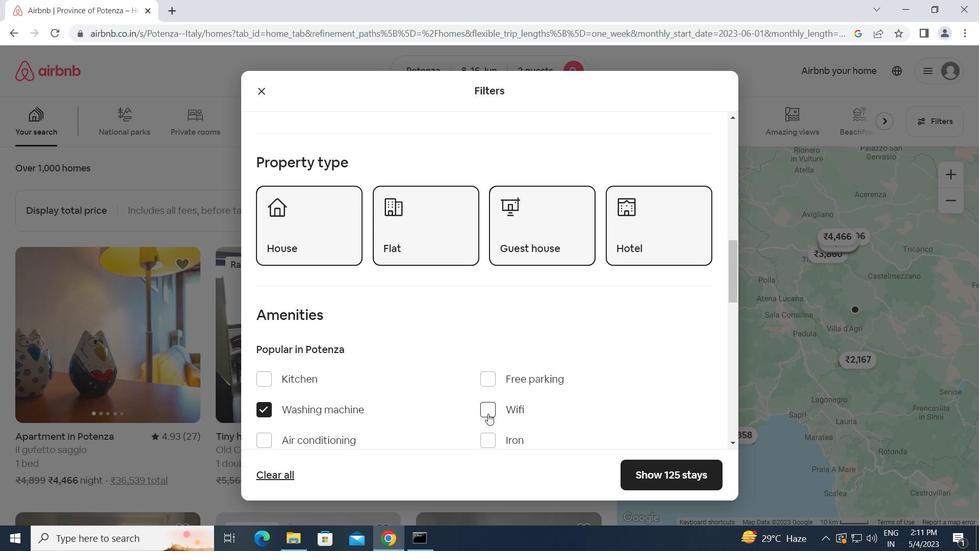 
Action: Mouse pressed left at (488, 413)
Screenshot: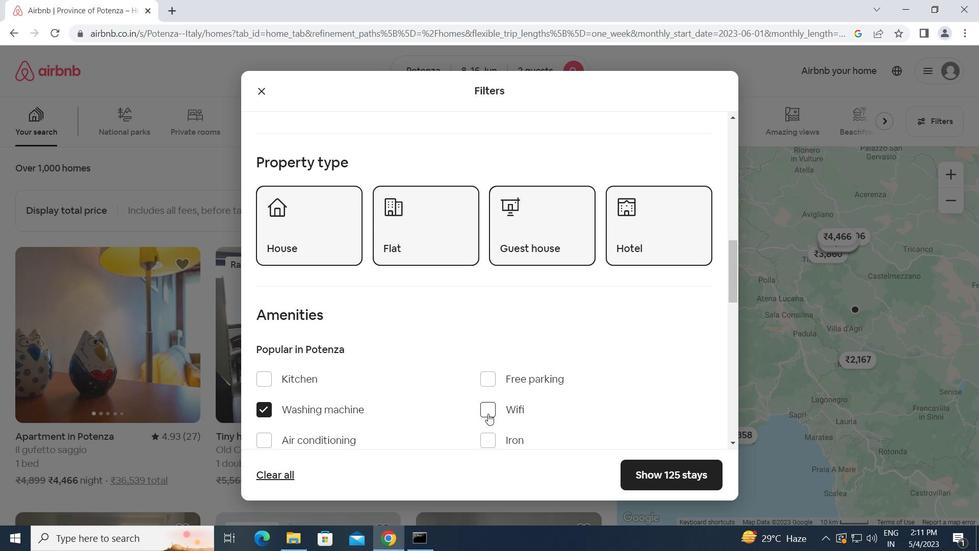 
Action: Mouse moved to (266, 406)
Screenshot: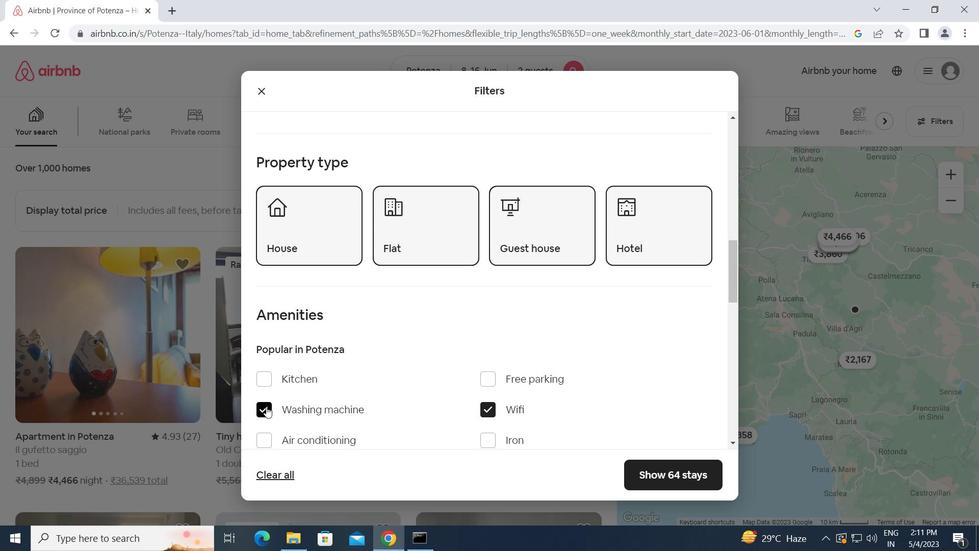 
Action: Mouse pressed left at (266, 406)
Screenshot: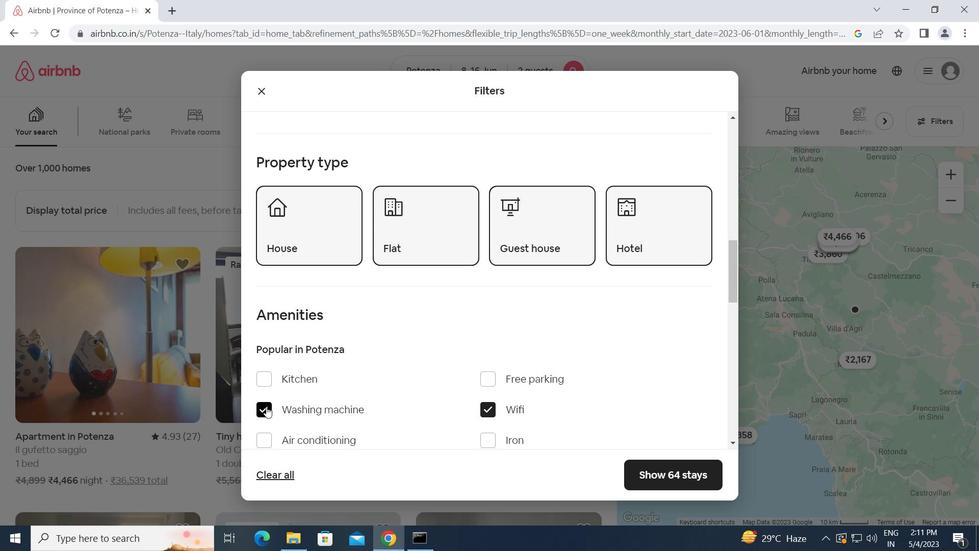 
Action: Mouse moved to (327, 396)
Screenshot: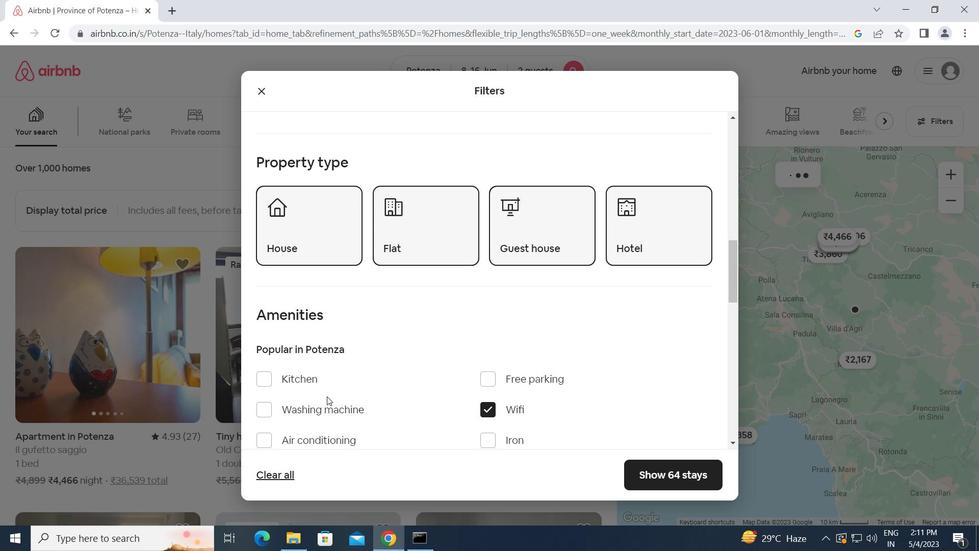 
Action: Mouse scrolled (327, 396) with delta (0, 0)
Screenshot: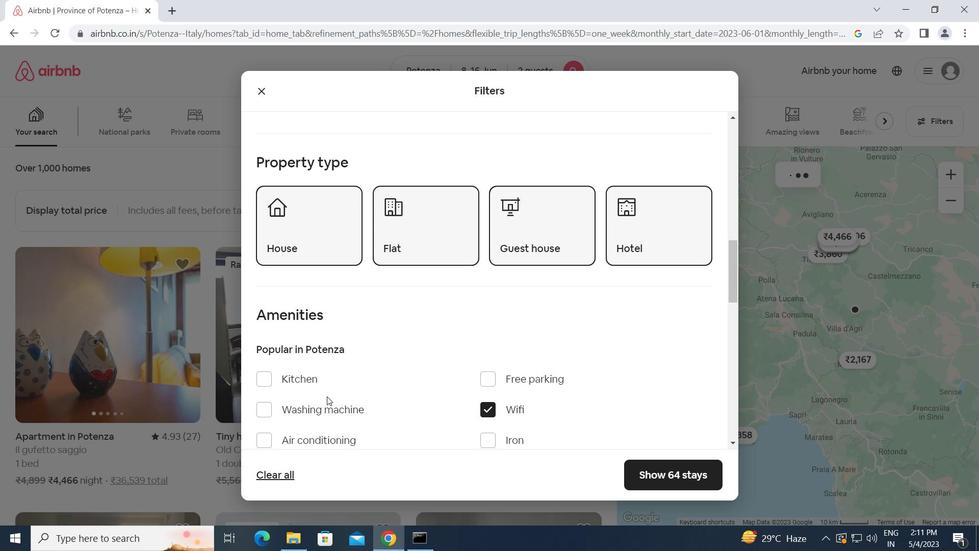 
Action: Mouse scrolled (327, 396) with delta (0, 0)
Screenshot: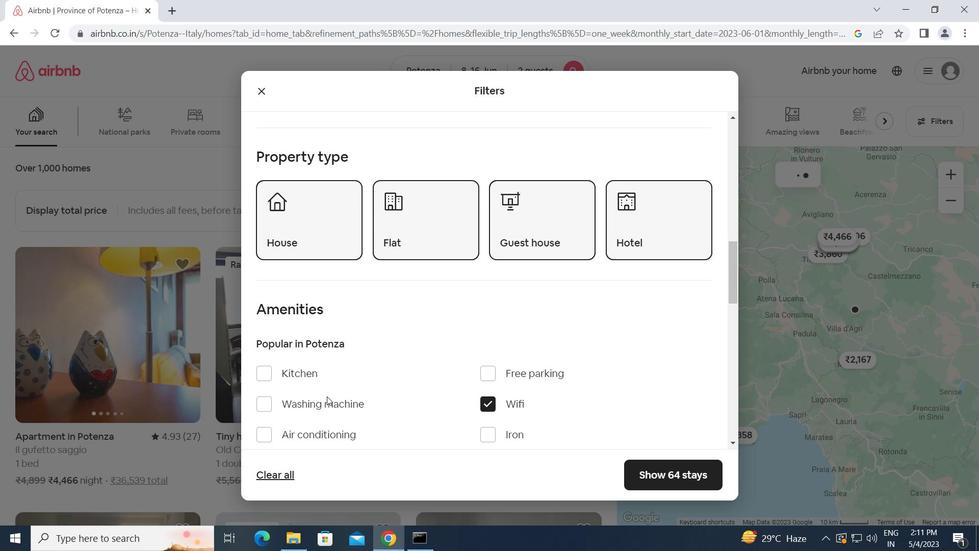 
Action: Mouse moved to (397, 383)
Screenshot: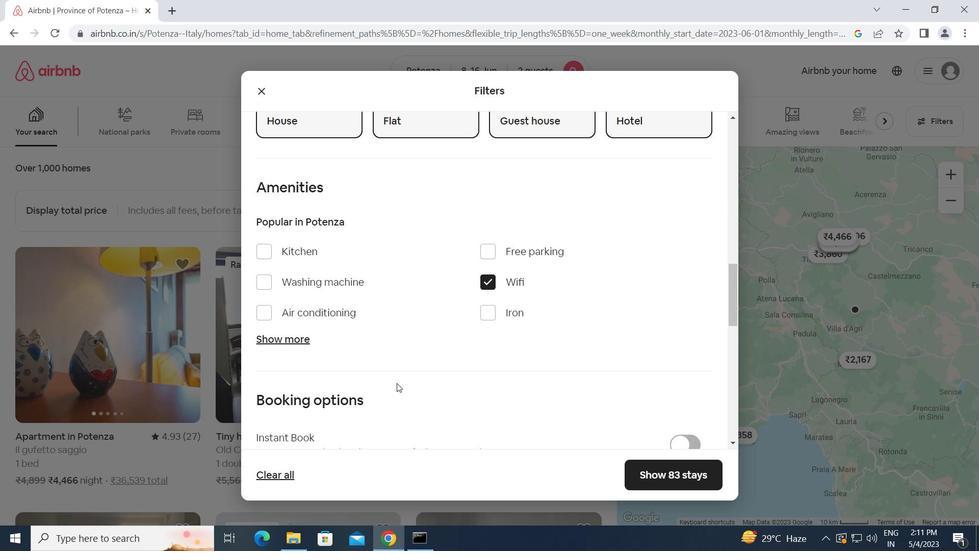 
Action: Mouse scrolled (397, 382) with delta (0, 0)
Screenshot: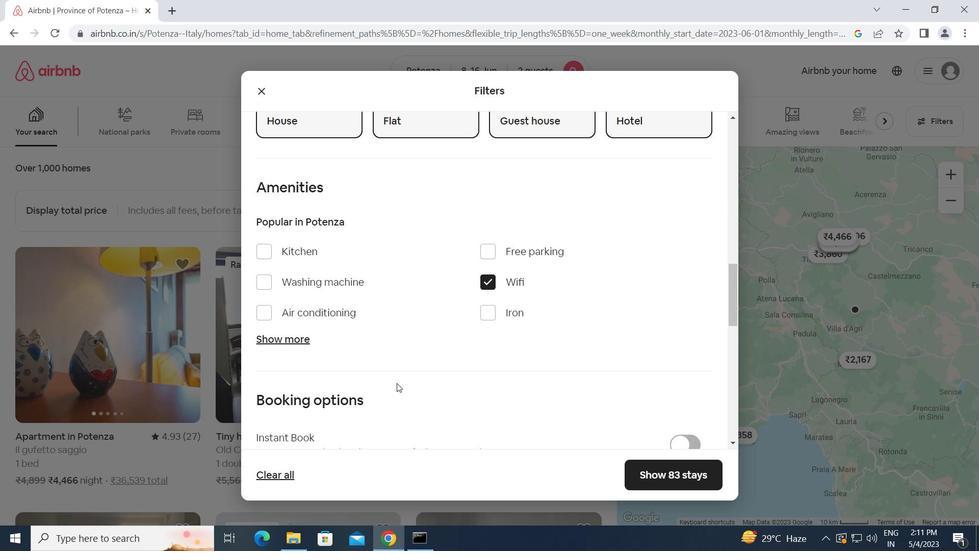 
Action: Mouse moved to (688, 422)
Screenshot: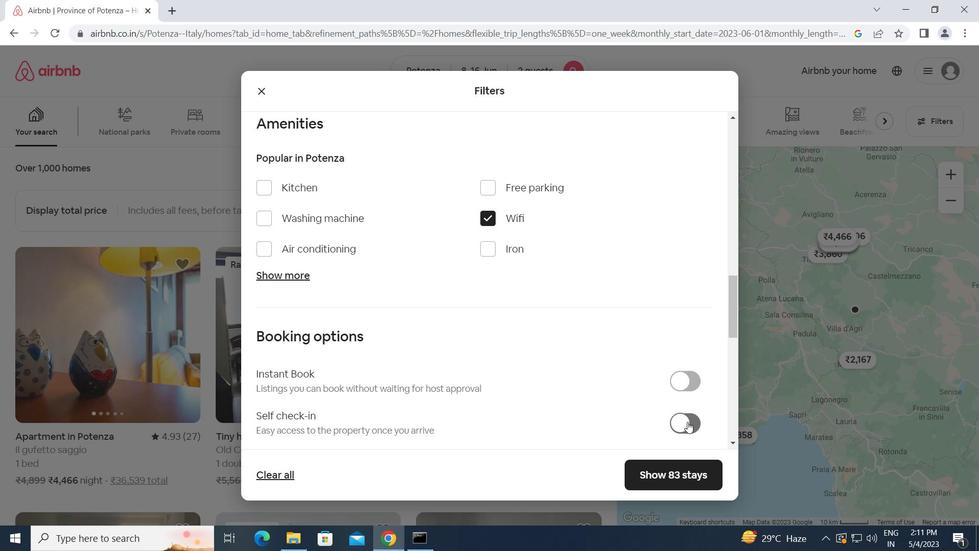 
Action: Mouse pressed left at (688, 422)
Screenshot: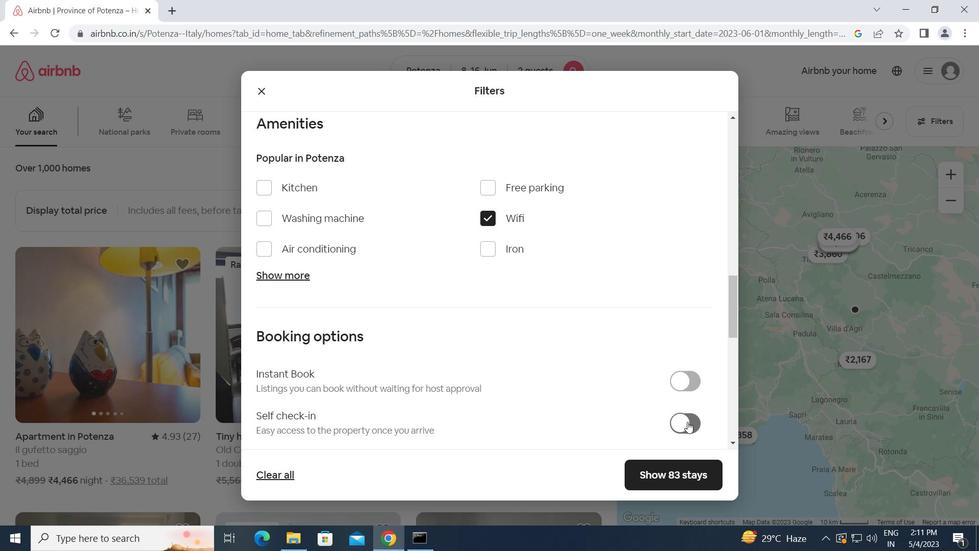 
Action: Mouse moved to (596, 423)
Screenshot: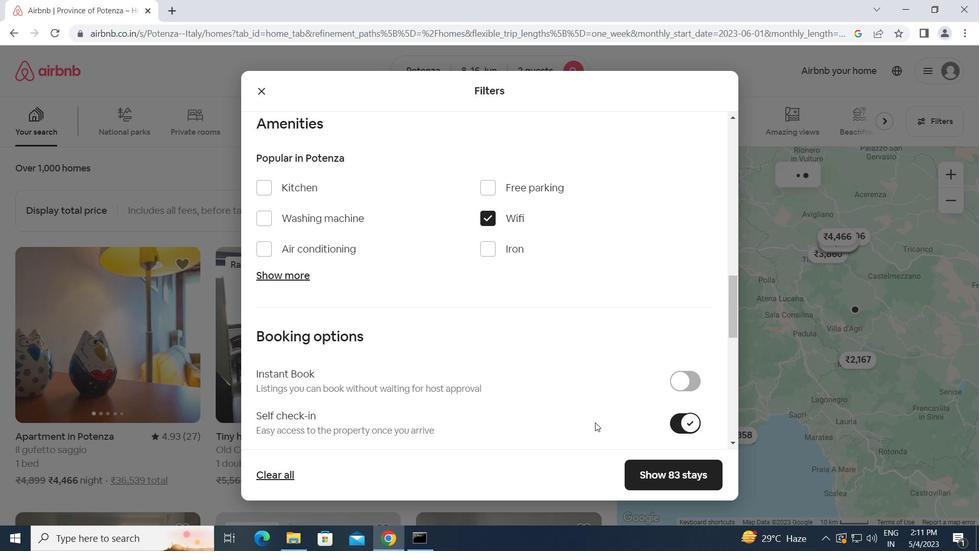 
Action: Mouse scrolled (596, 422) with delta (0, 0)
Screenshot: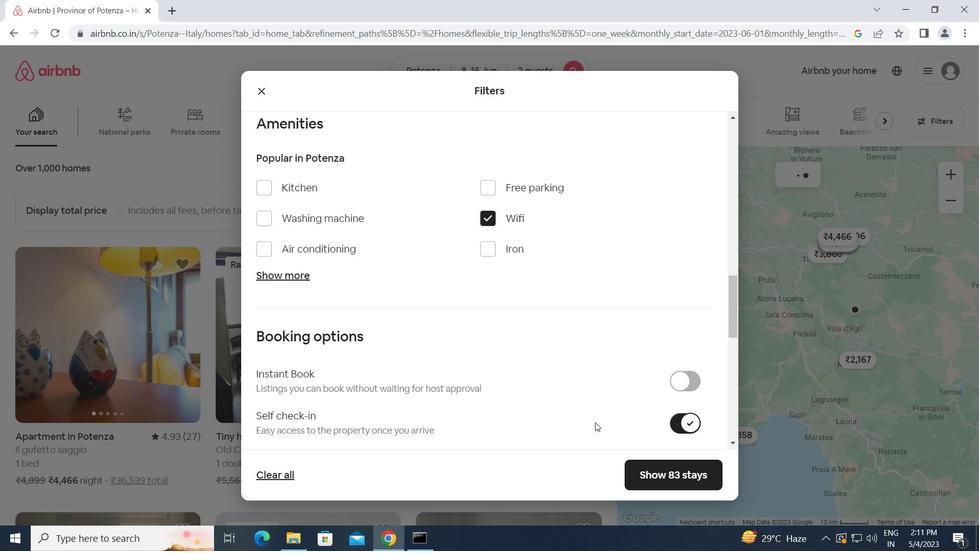 
Action: Mouse moved to (595, 423)
Screenshot: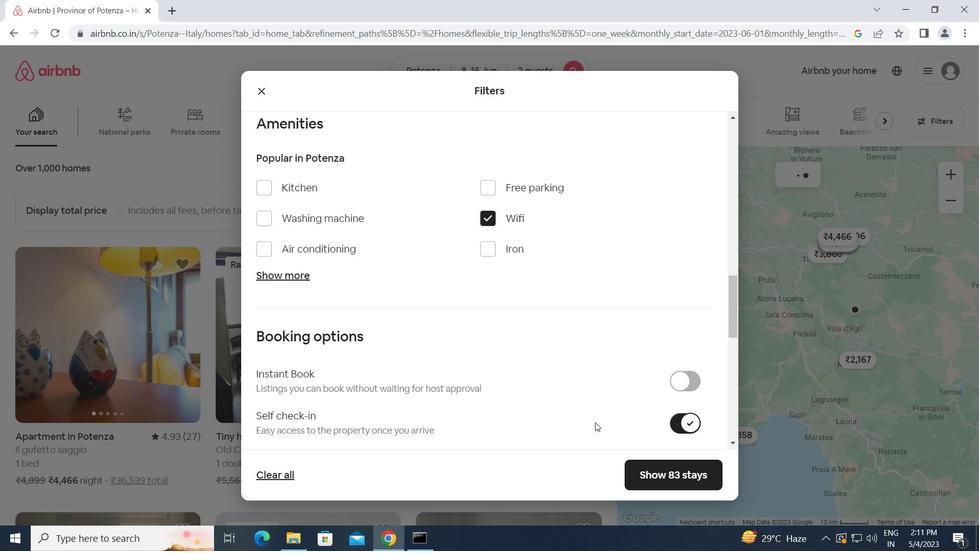 
Action: Mouse scrolled (595, 422) with delta (0, 0)
Screenshot: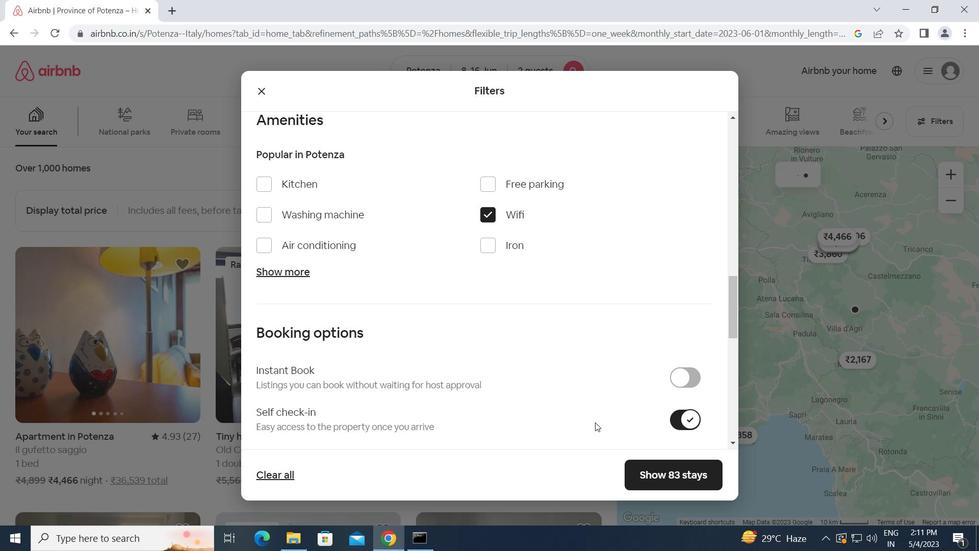 
Action: Mouse moved to (487, 403)
Screenshot: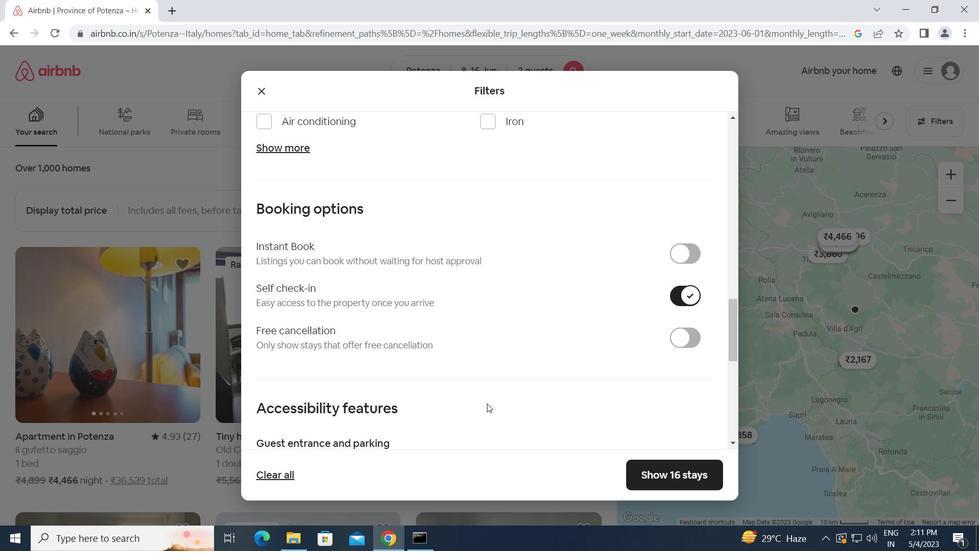 
Action: Mouse scrolled (487, 403) with delta (0, 0)
Screenshot: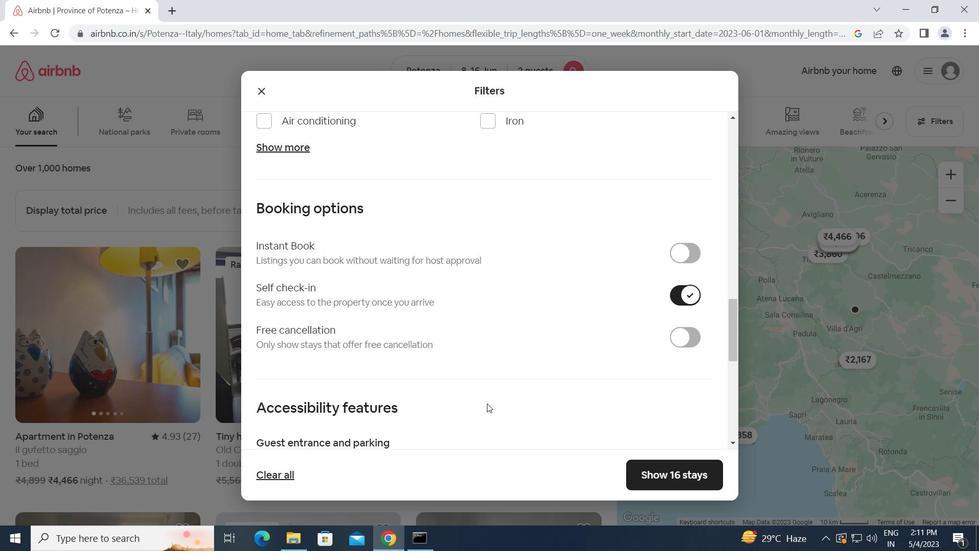 
Action: Mouse scrolled (487, 403) with delta (0, 0)
Screenshot: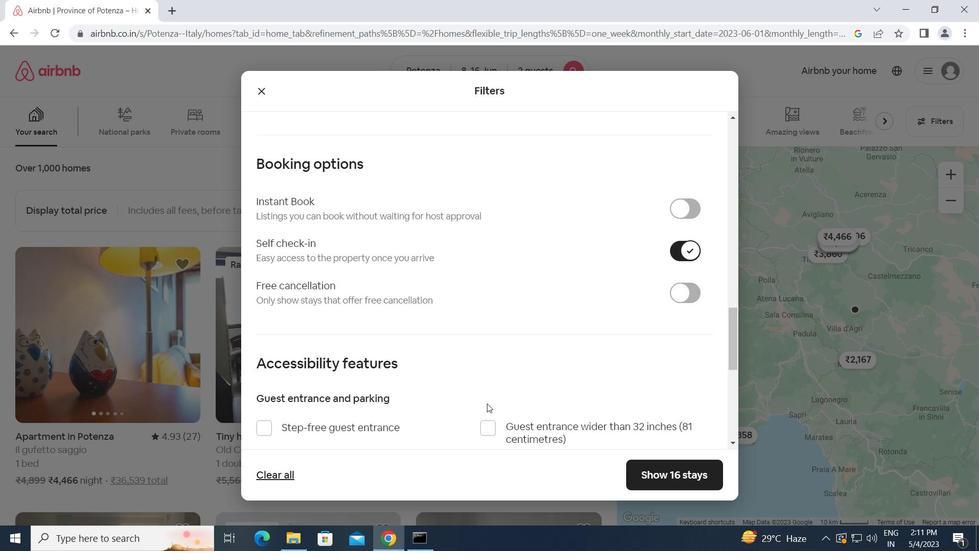 
Action: Mouse moved to (483, 403)
Screenshot: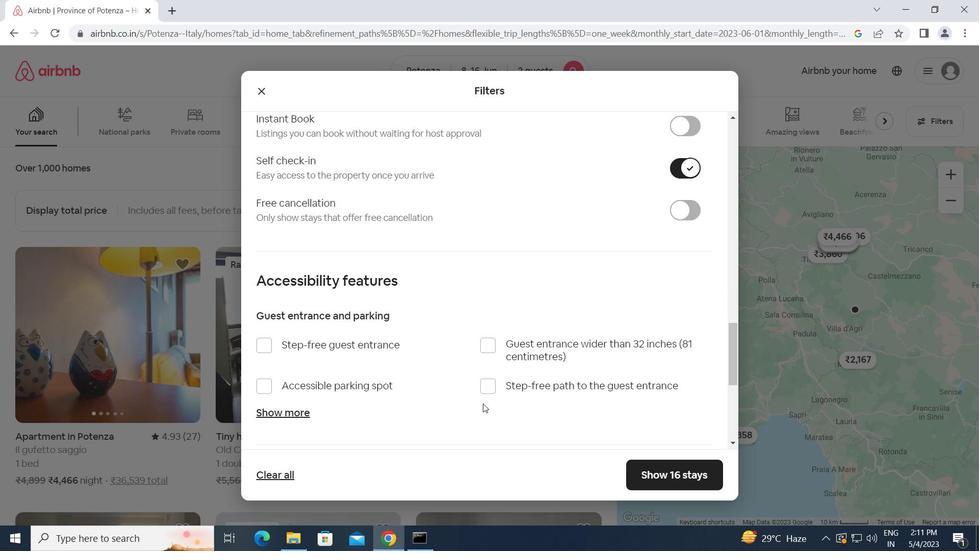 
Action: Mouse scrolled (483, 403) with delta (0, 0)
Screenshot: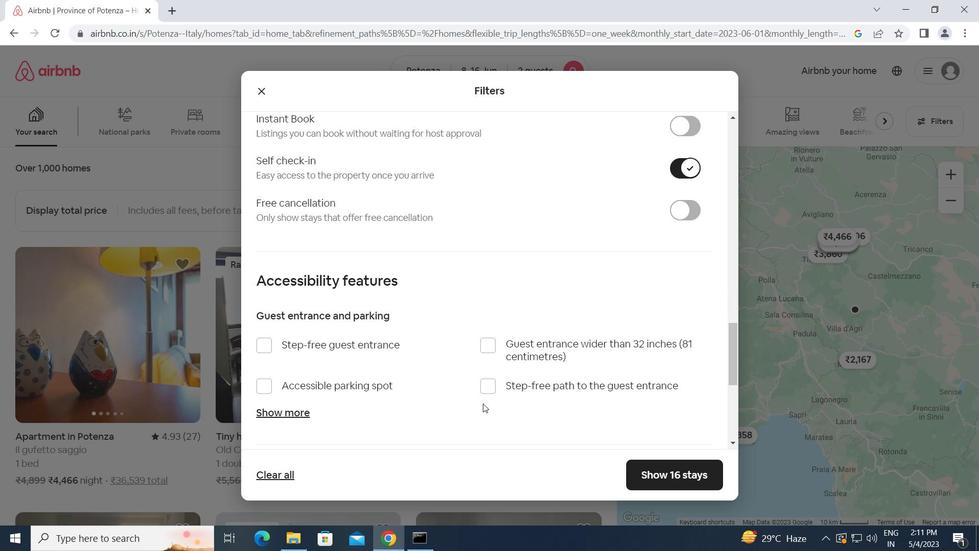 
Action: Mouse scrolled (483, 403) with delta (0, 0)
Screenshot: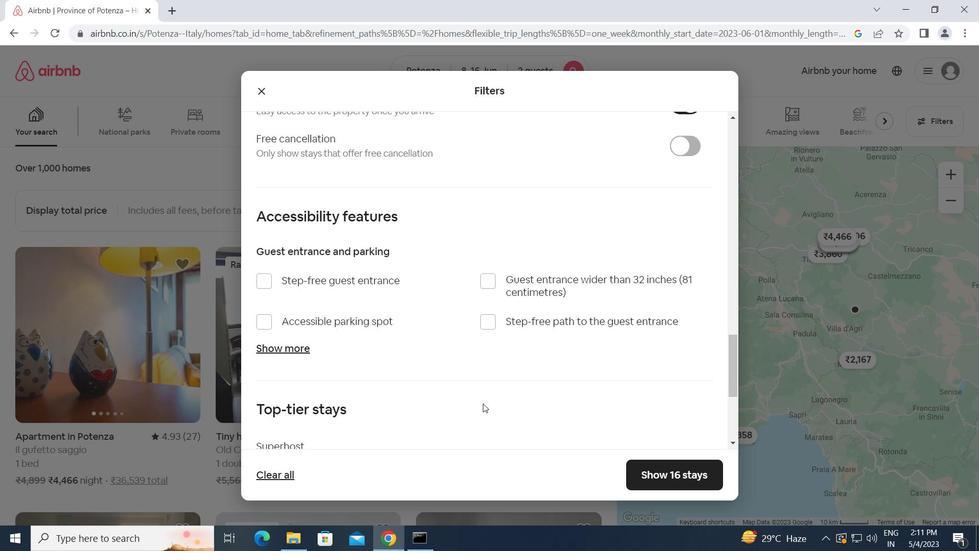 
Action: Mouse moved to (410, 416)
Screenshot: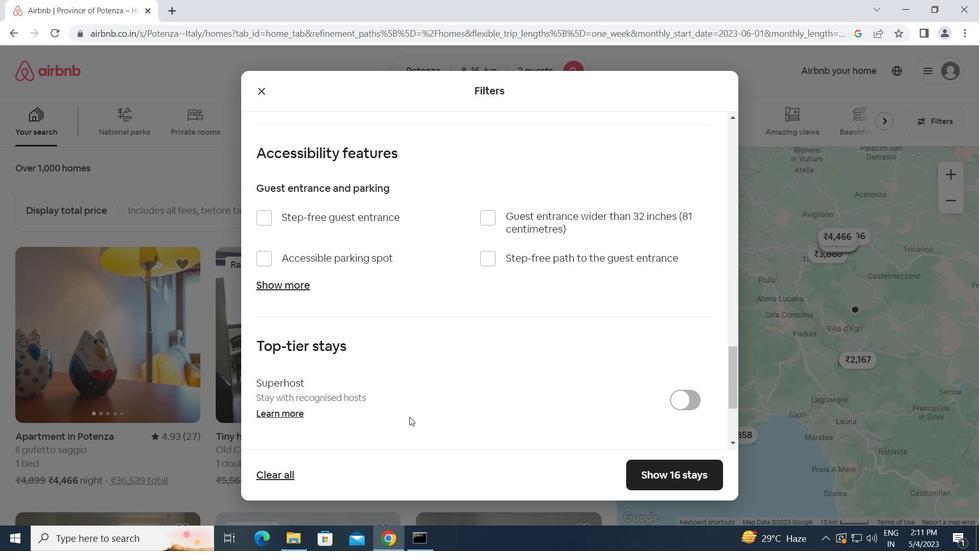 
Action: Mouse scrolled (410, 416) with delta (0, 0)
Screenshot: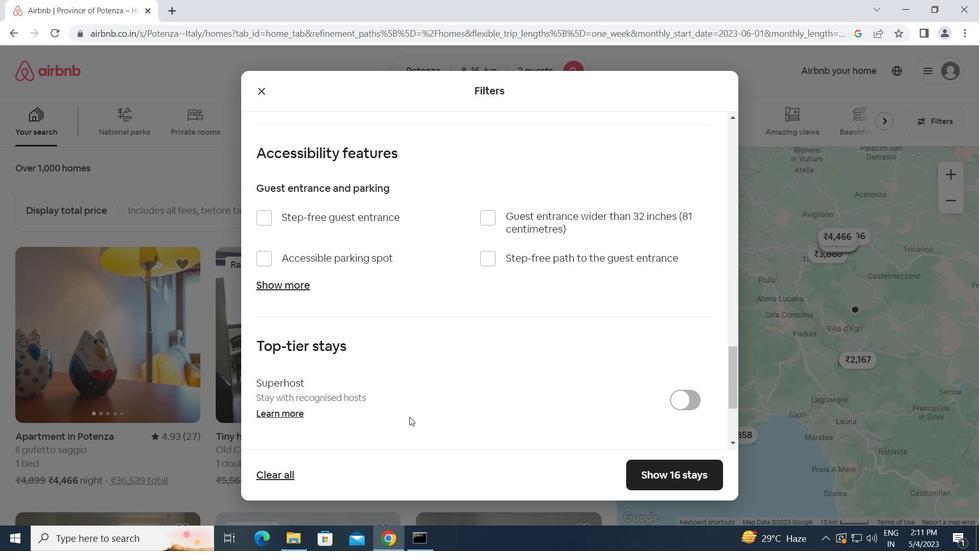 
Action: Mouse scrolled (410, 416) with delta (0, 0)
Screenshot: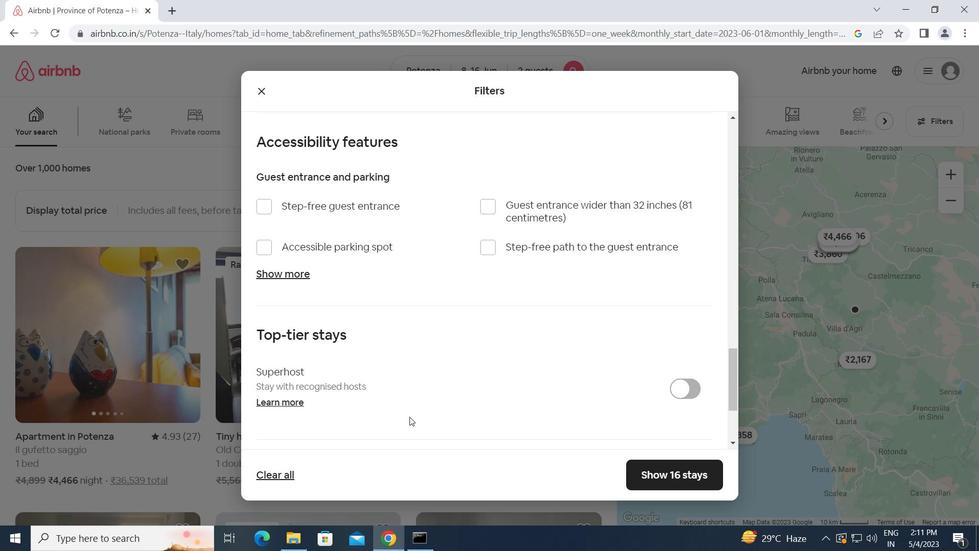 
Action: Mouse scrolled (410, 416) with delta (0, 0)
Screenshot: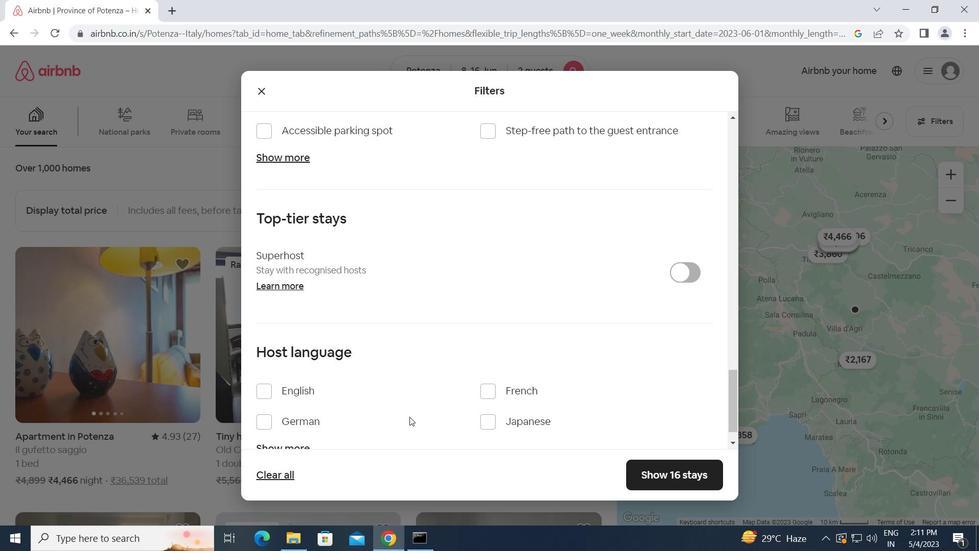 
Action: Mouse moved to (264, 361)
Screenshot: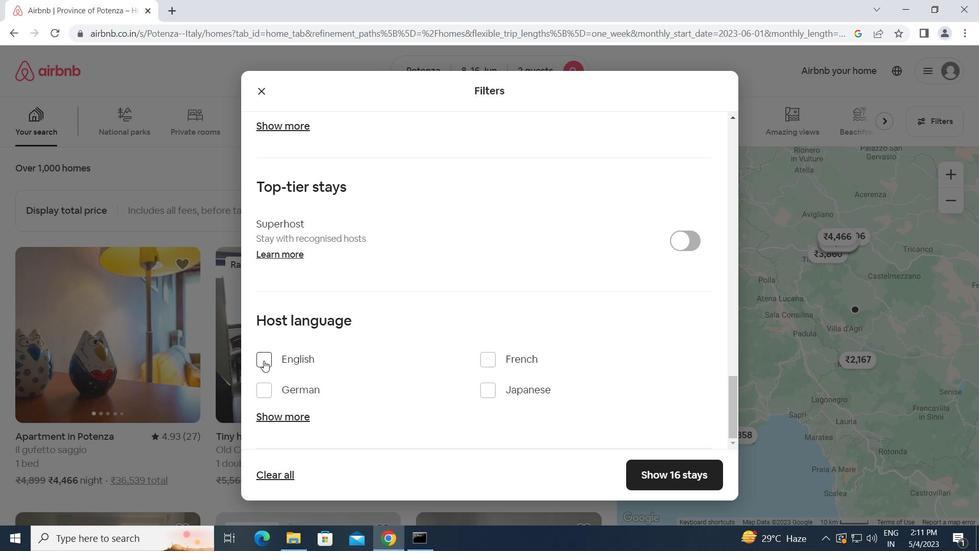 
Action: Mouse pressed left at (264, 361)
Screenshot: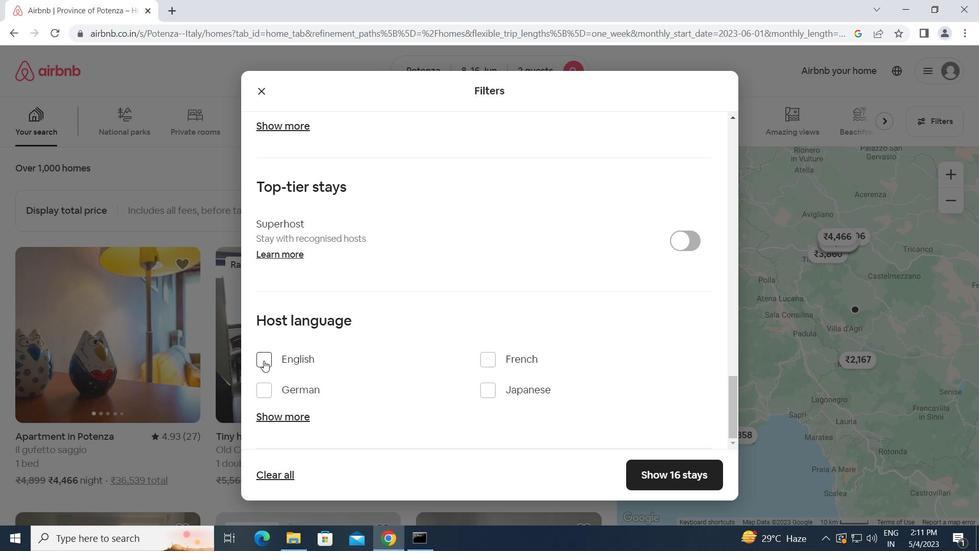 
Action: Mouse moved to (657, 474)
Screenshot: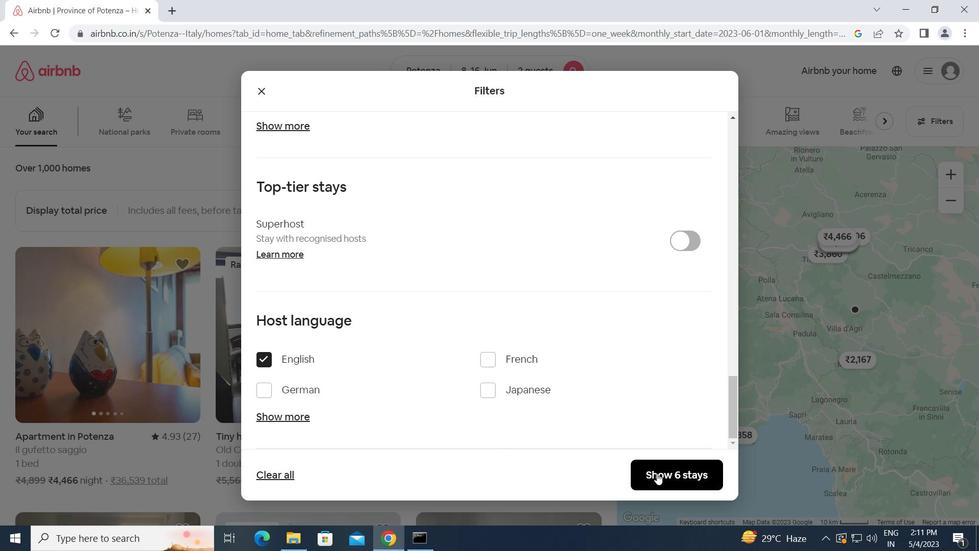 
Action: Mouse pressed left at (657, 474)
Screenshot: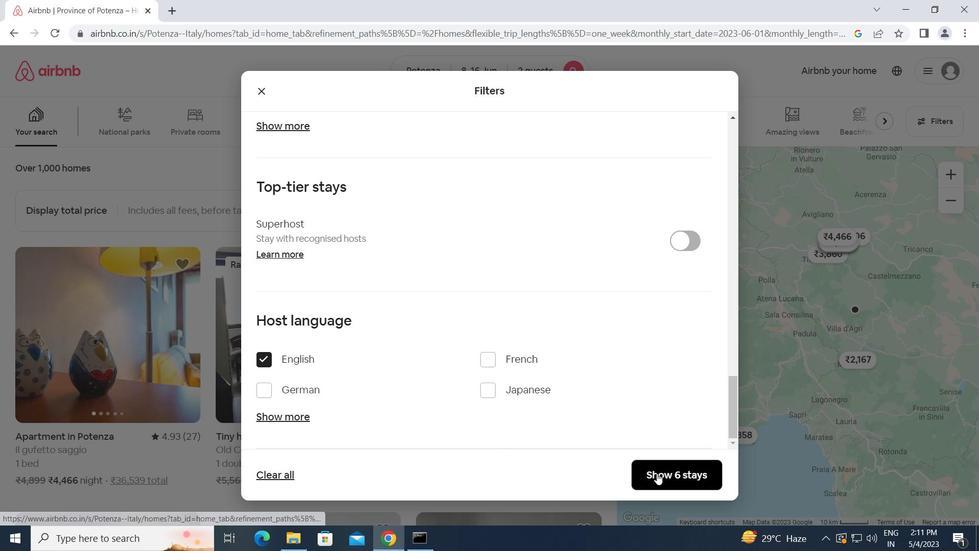 
Action: Mouse moved to (638, 470)
Screenshot: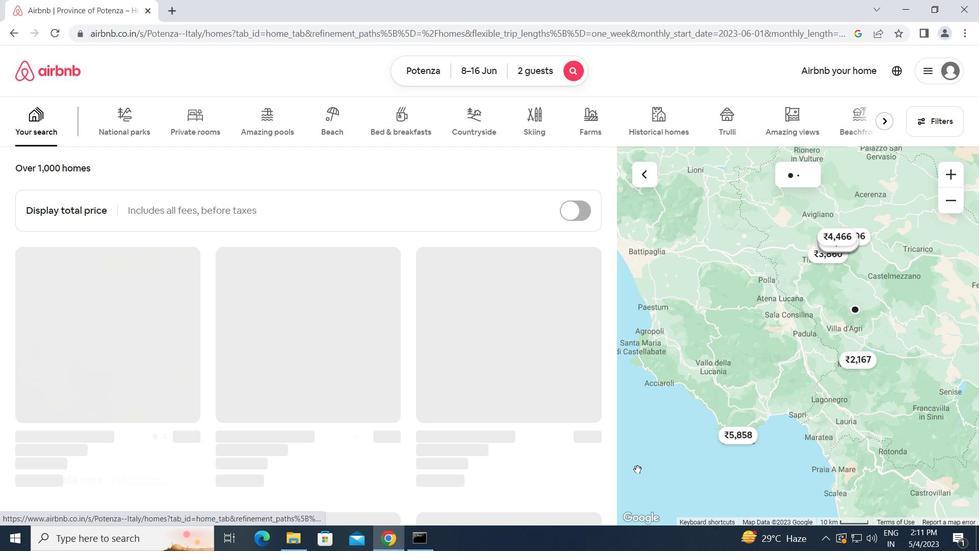 
